 Task: Look for products in the category "Prepared Meals" from Store Brand only.
Action: Mouse pressed left at (313, 117)
Screenshot: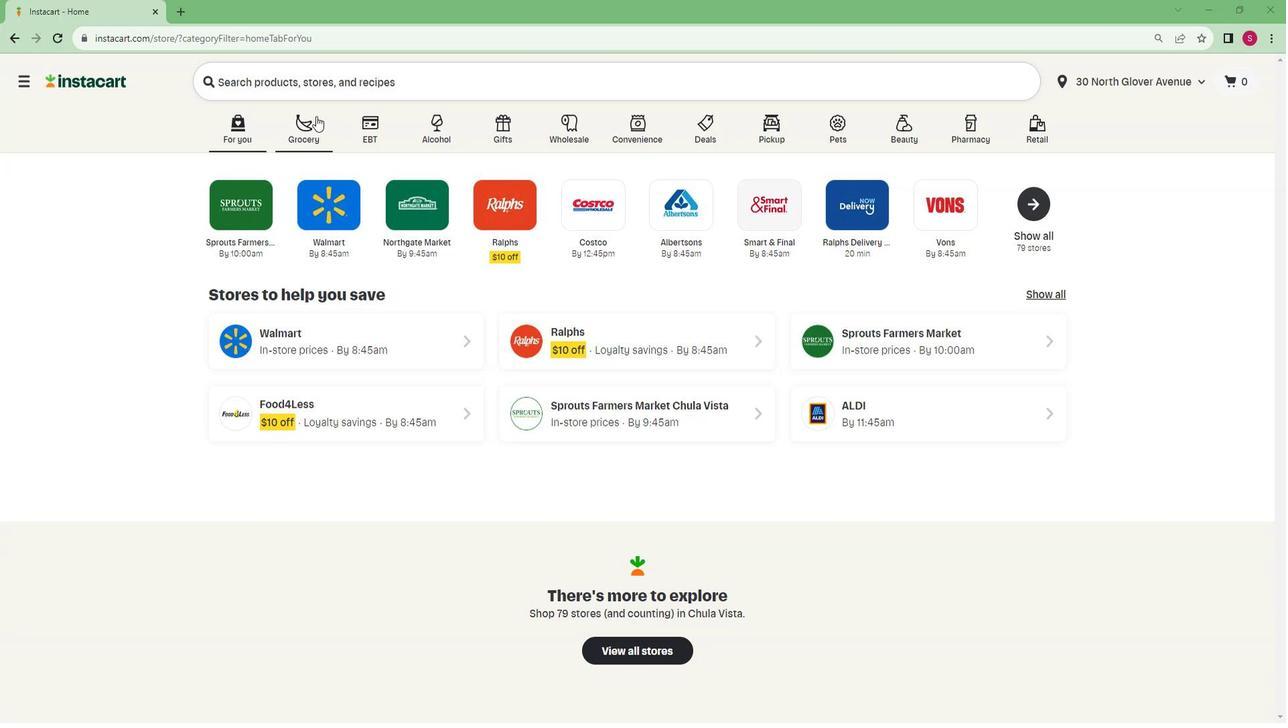 
Action: Mouse moved to (291, 367)
Screenshot: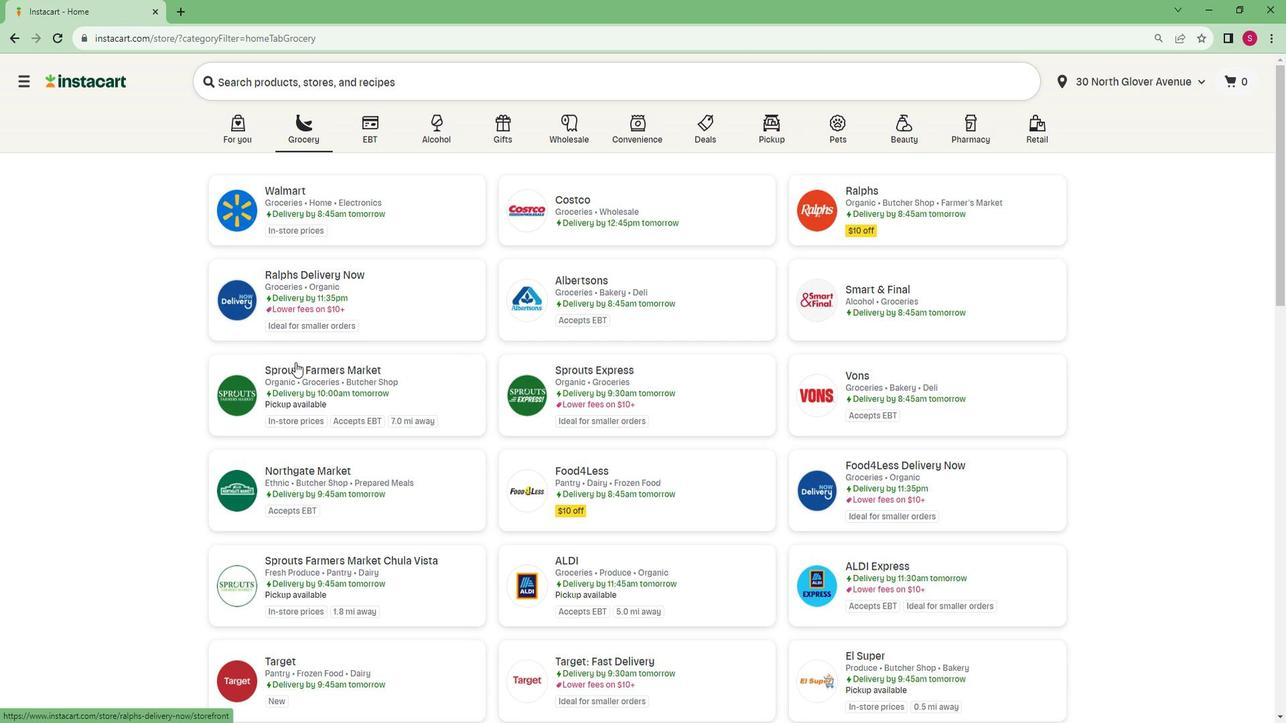
Action: Mouse pressed left at (291, 367)
Screenshot: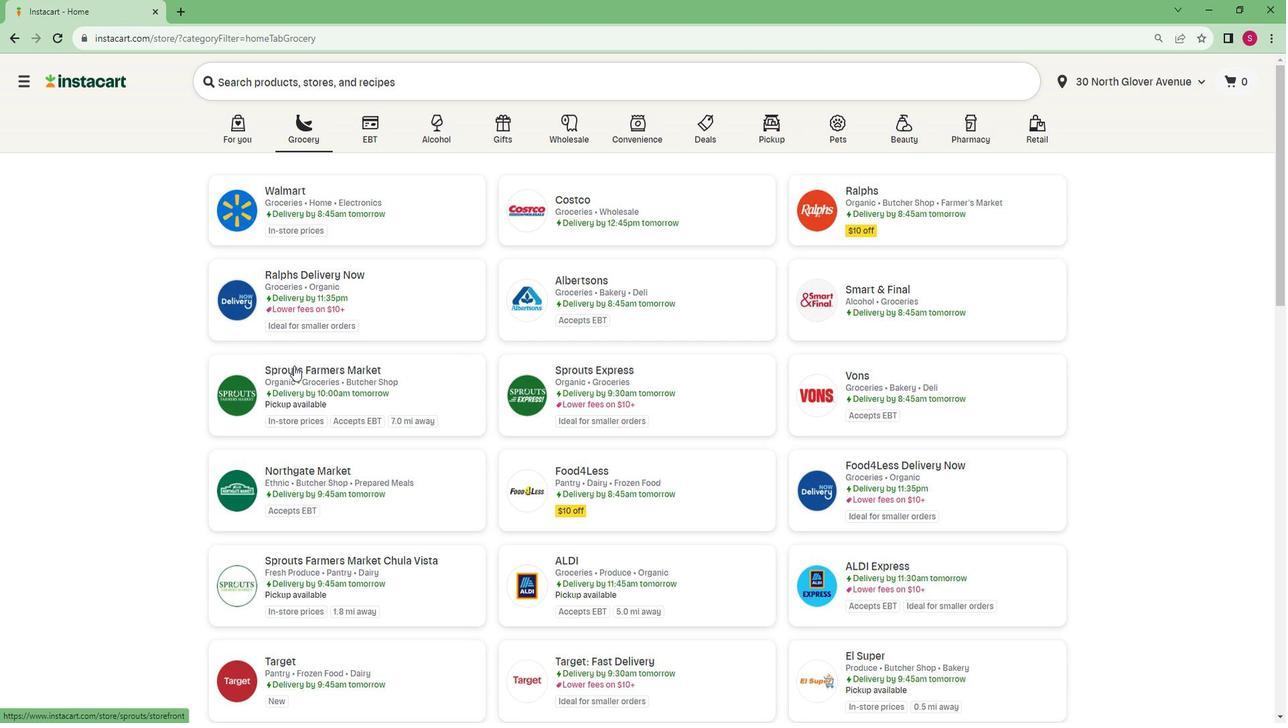 
Action: Mouse moved to (155, 561)
Screenshot: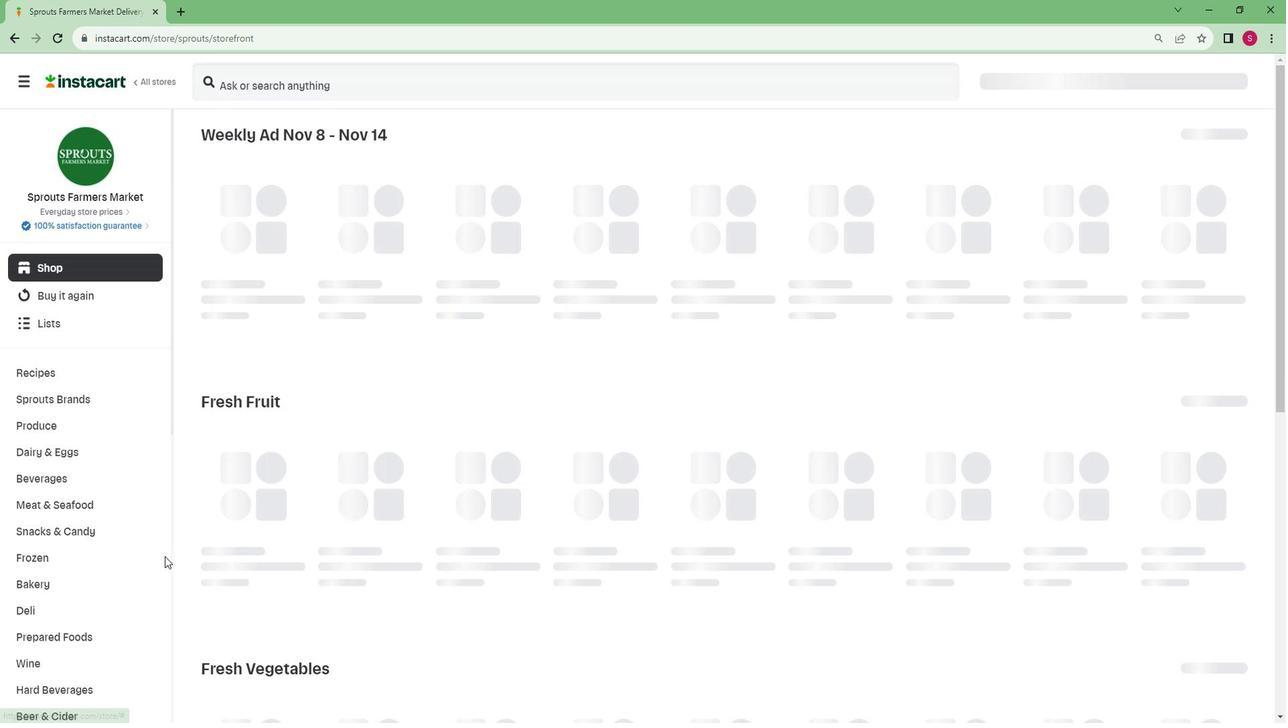 
Action: Mouse scrolled (155, 560) with delta (0, 0)
Screenshot: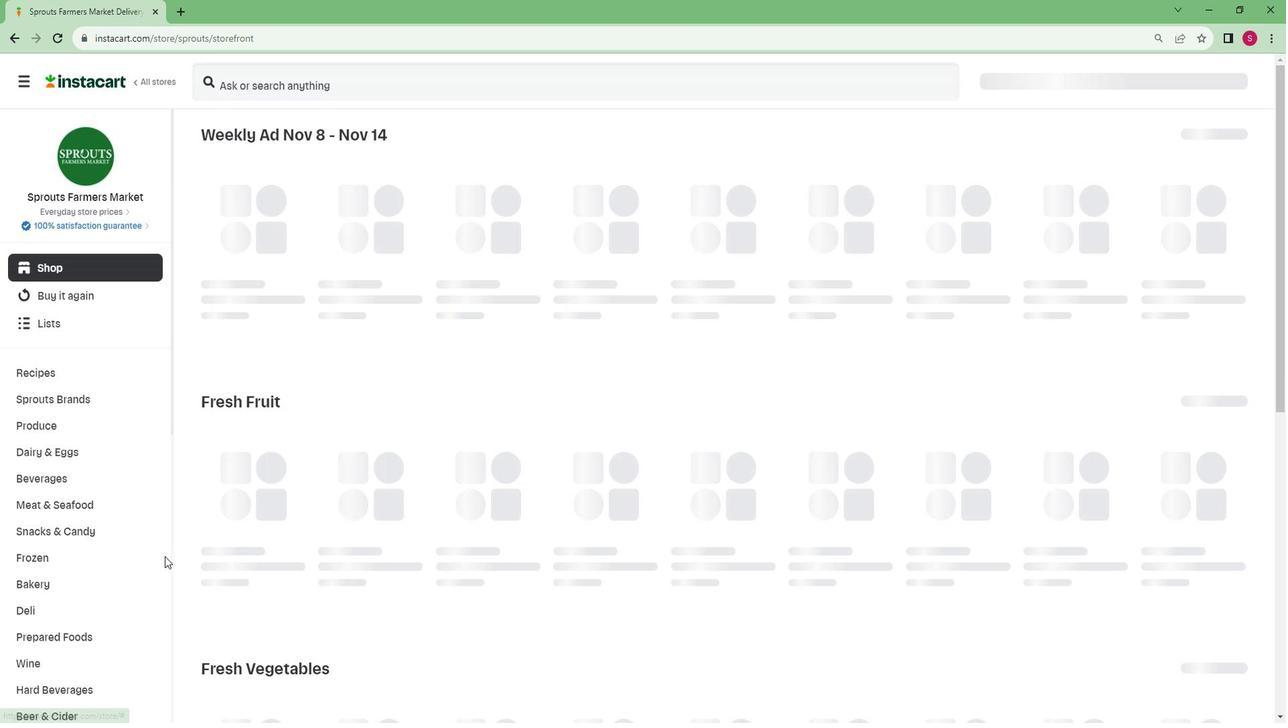 
Action: Mouse moved to (148, 561)
Screenshot: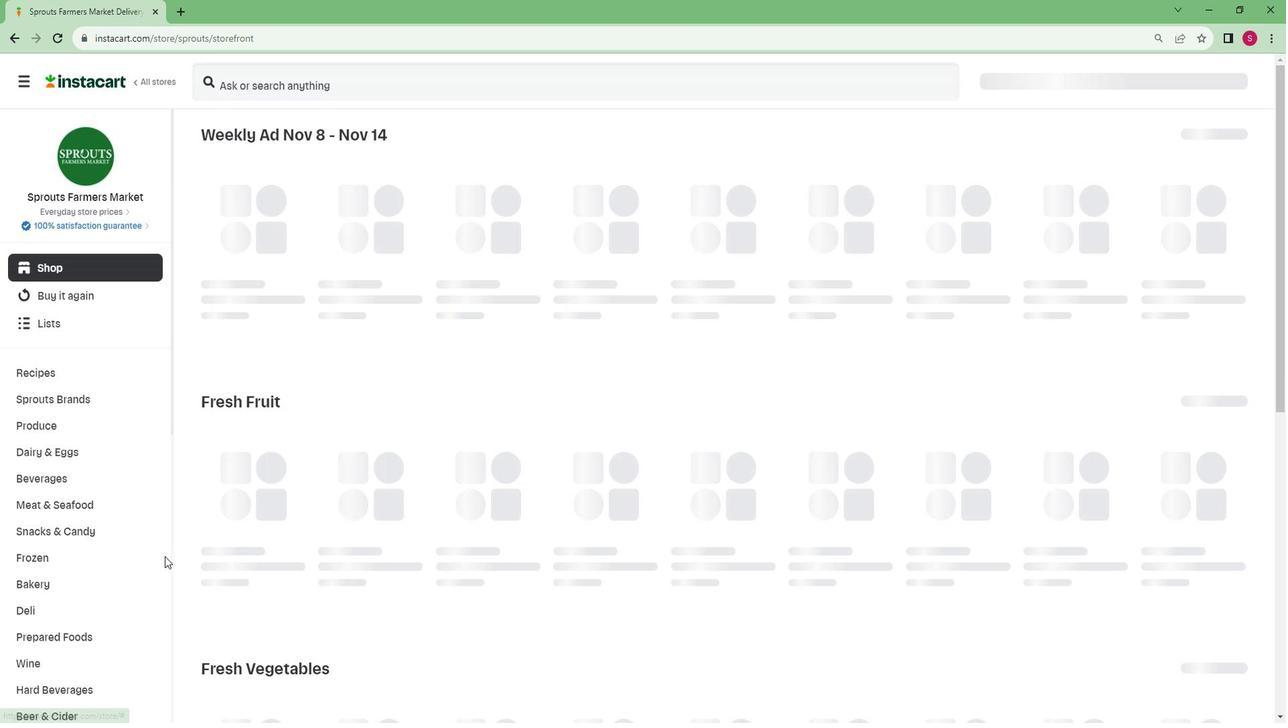 
Action: Mouse scrolled (148, 560) with delta (0, 0)
Screenshot: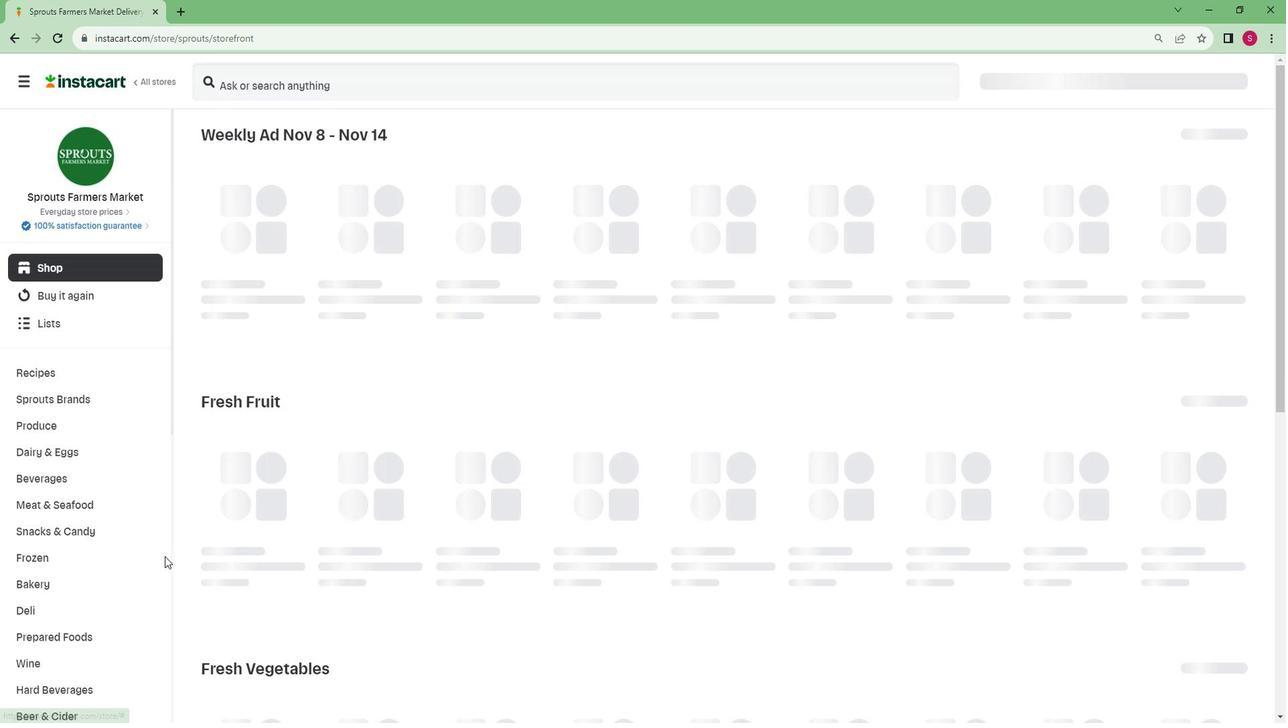 
Action: Mouse moved to (144, 561)
Screenshot: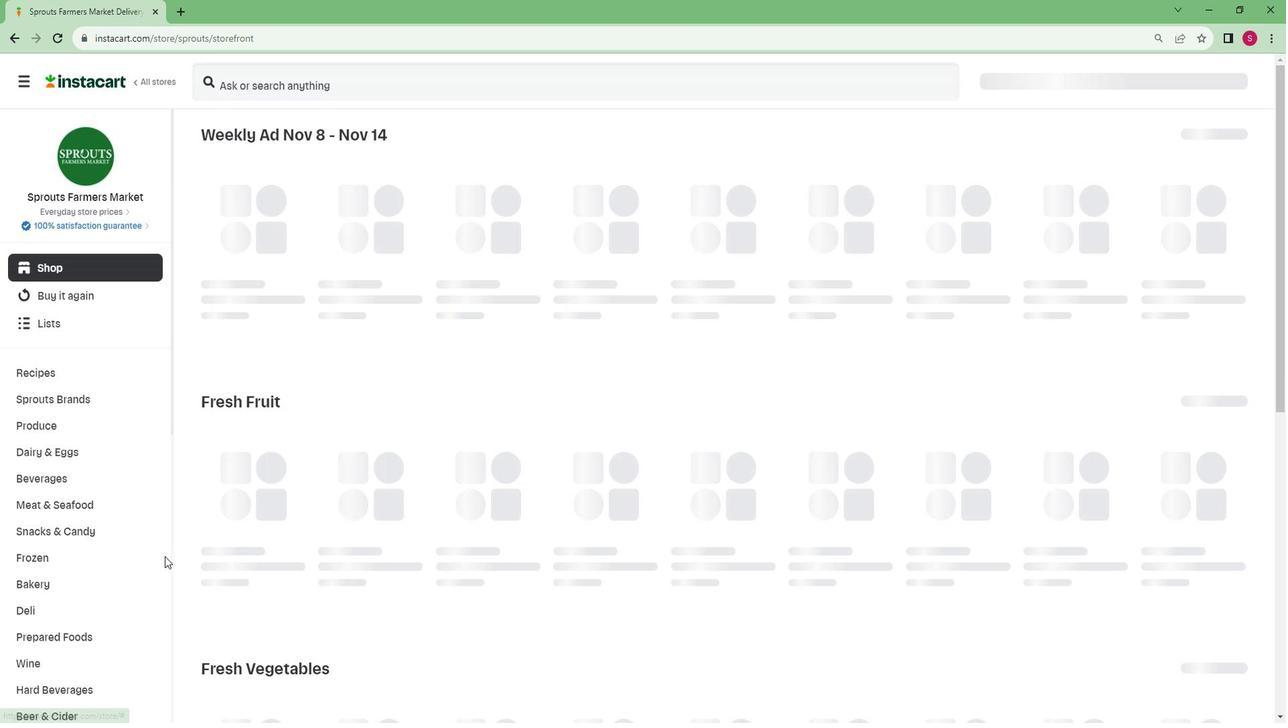 
Action: Mouse scrolled (144, 560) with delta (0, 0)
Screenshot: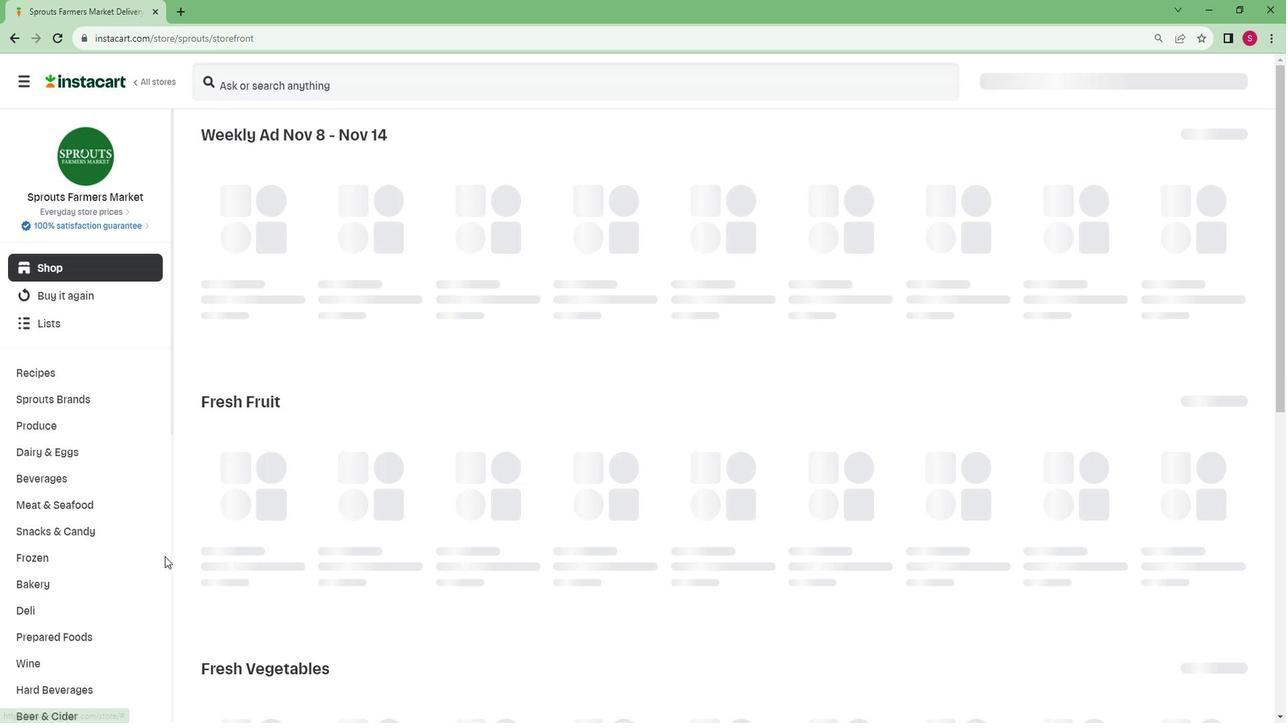 
Action: Mouse moved to (133, 561)
Screenshot: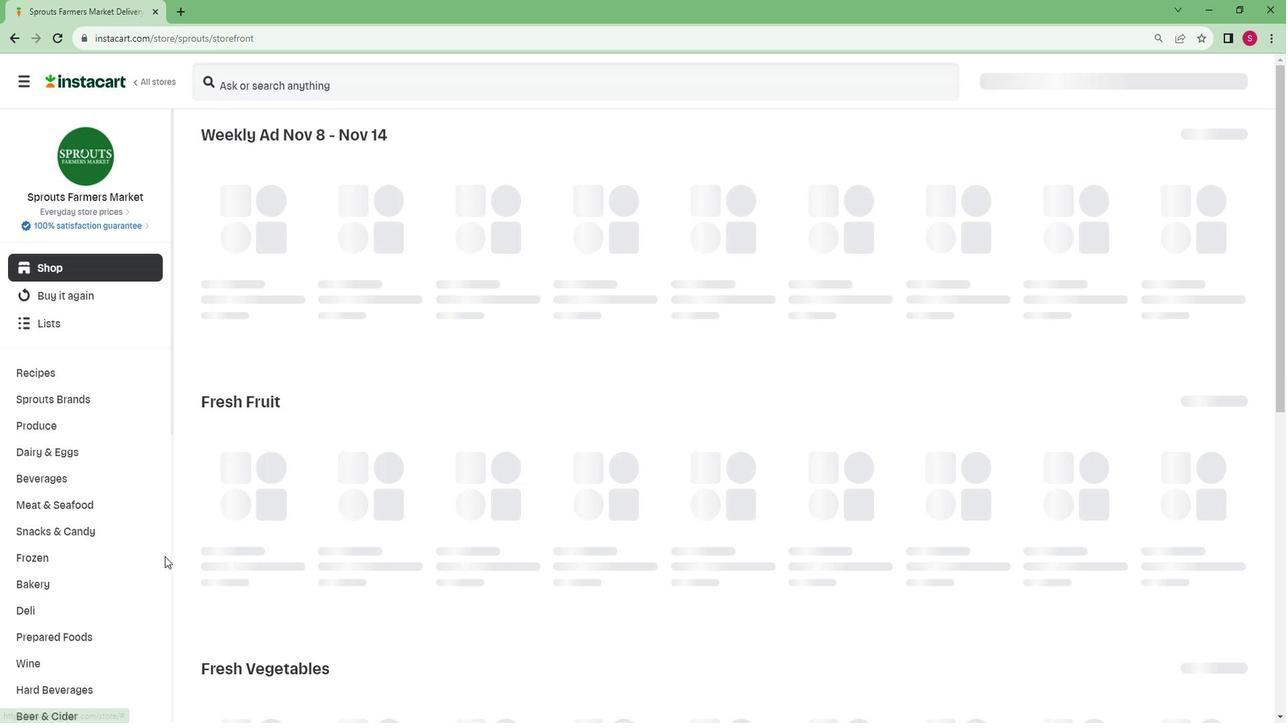 
Action: Mouse scrolled (133, 560) with delta (0, 0)
Screenshot: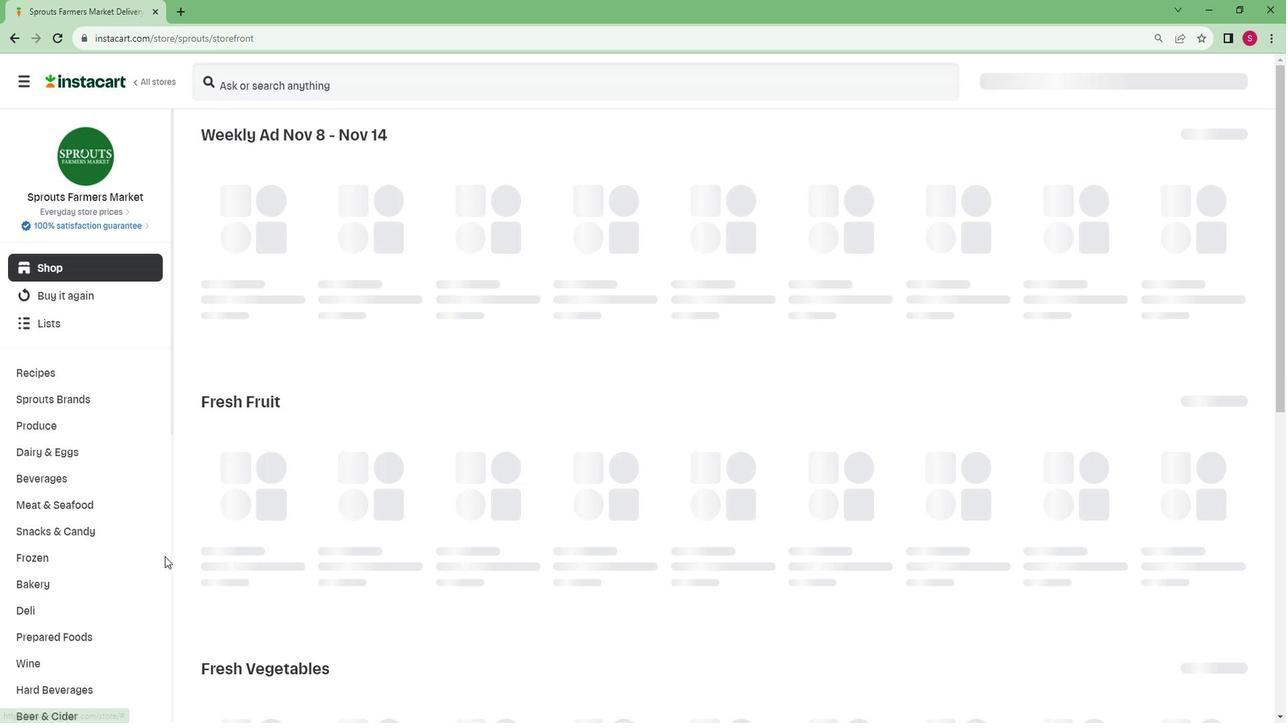 
Action: Mouse moved to (123, 557)
Screenshot: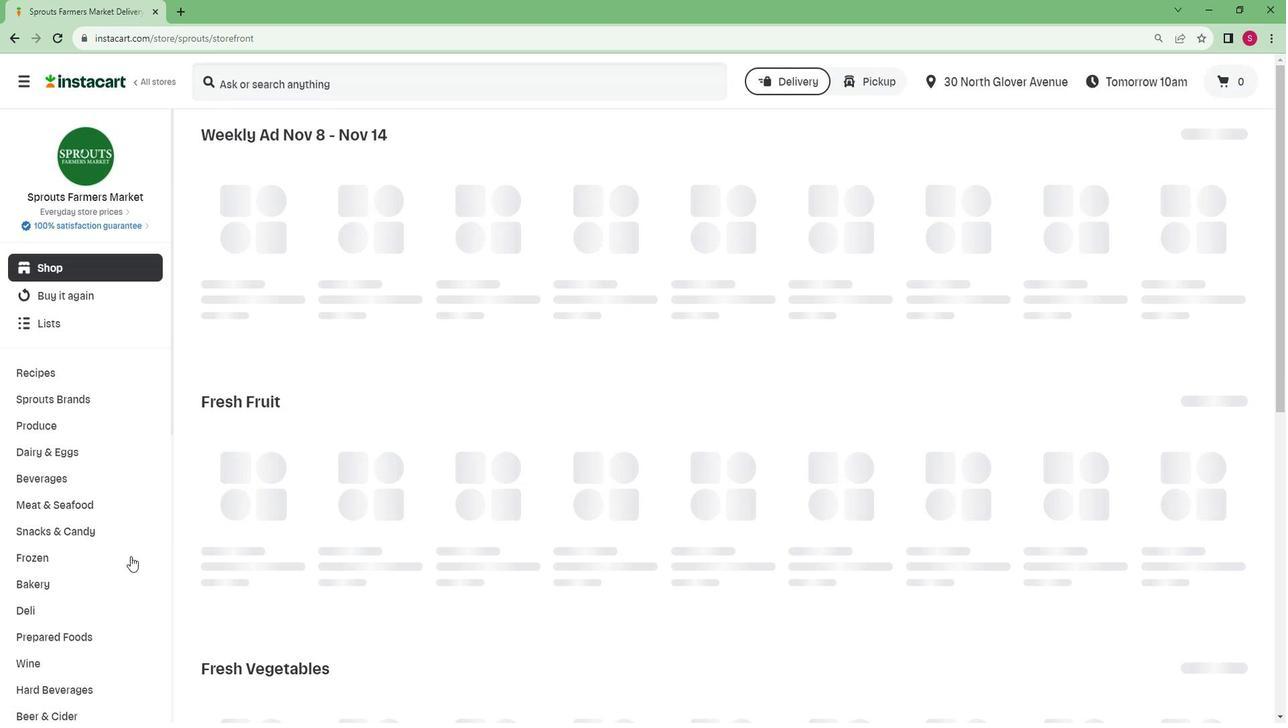 
Action: Mouse scrolled (123, 557) with delta (0, 0)
Screenshot: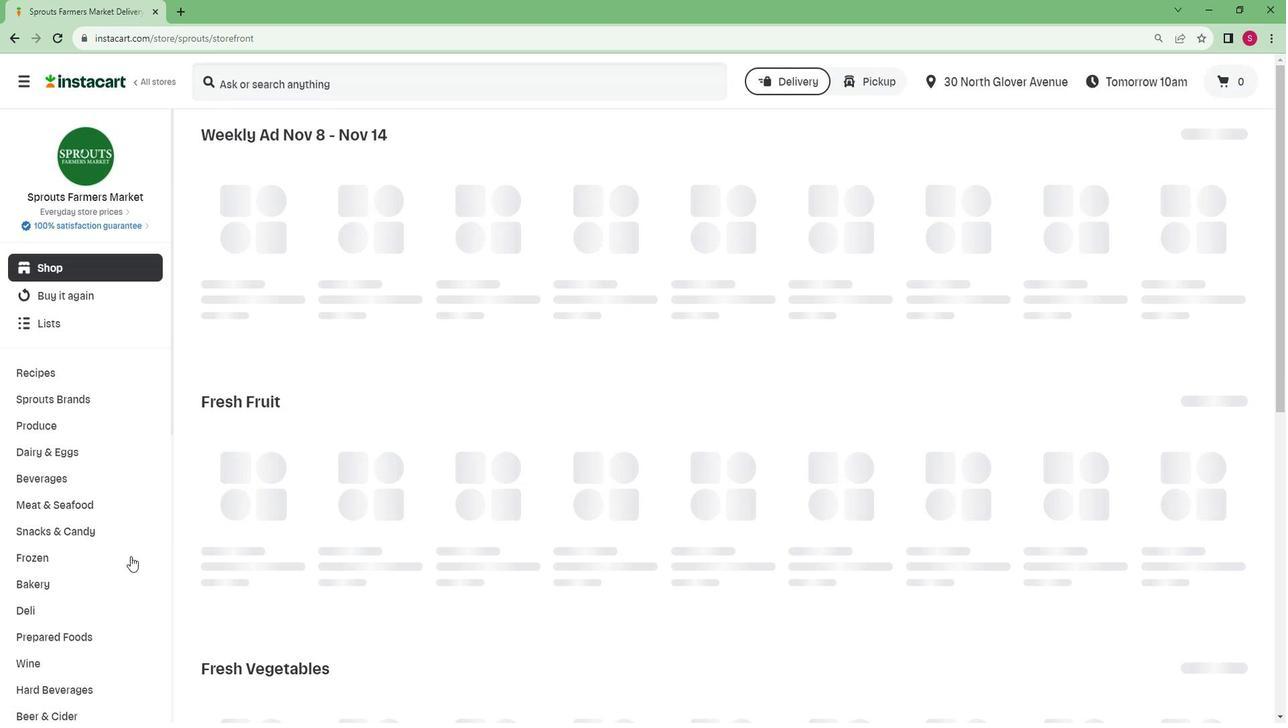 
Action: Mouse moved to (112, 553)
Screenshot: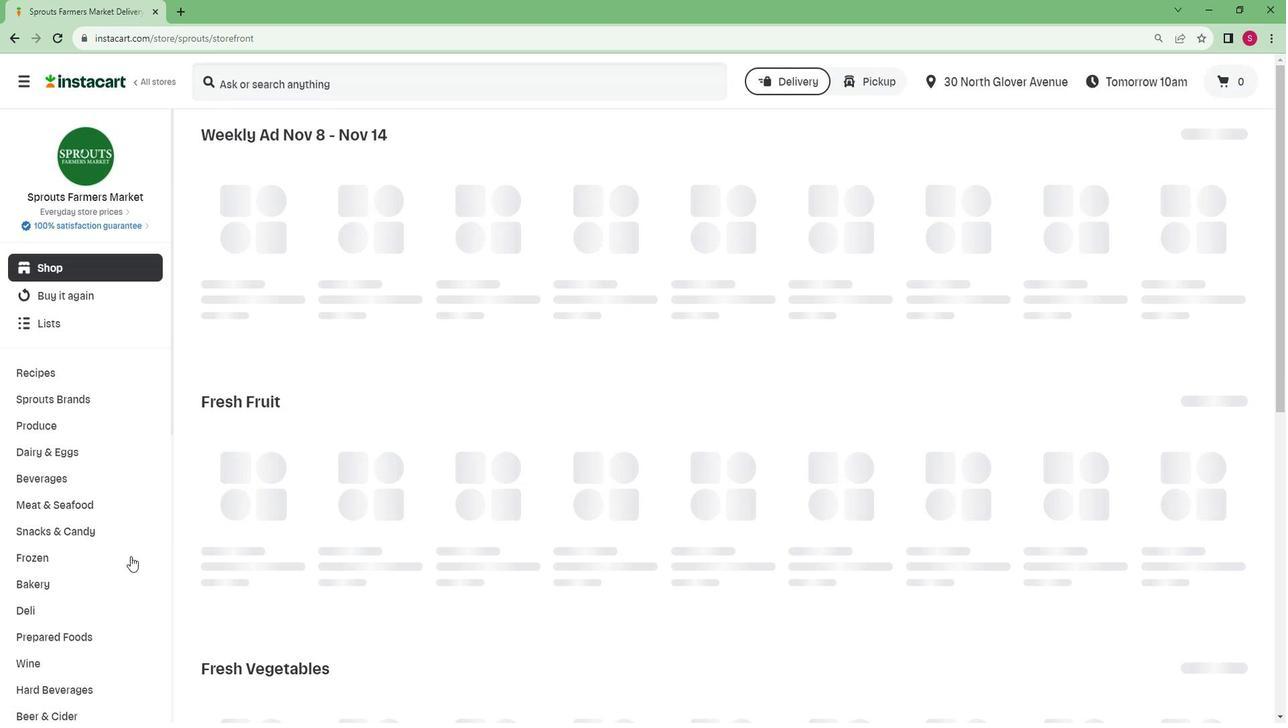 
Action: Mouse scrolled (112, 552) with delta (0, 0)
Screenshot: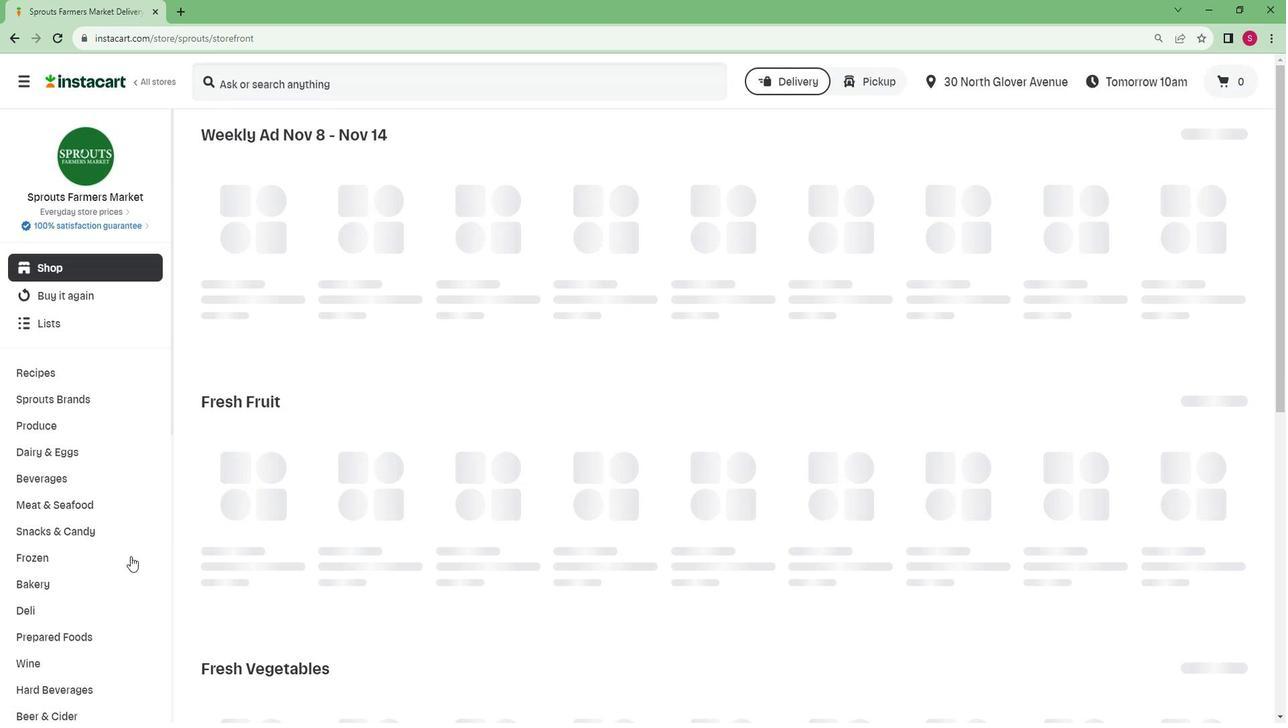 
Action: Mouse moved to (81, 540)
Screenshot: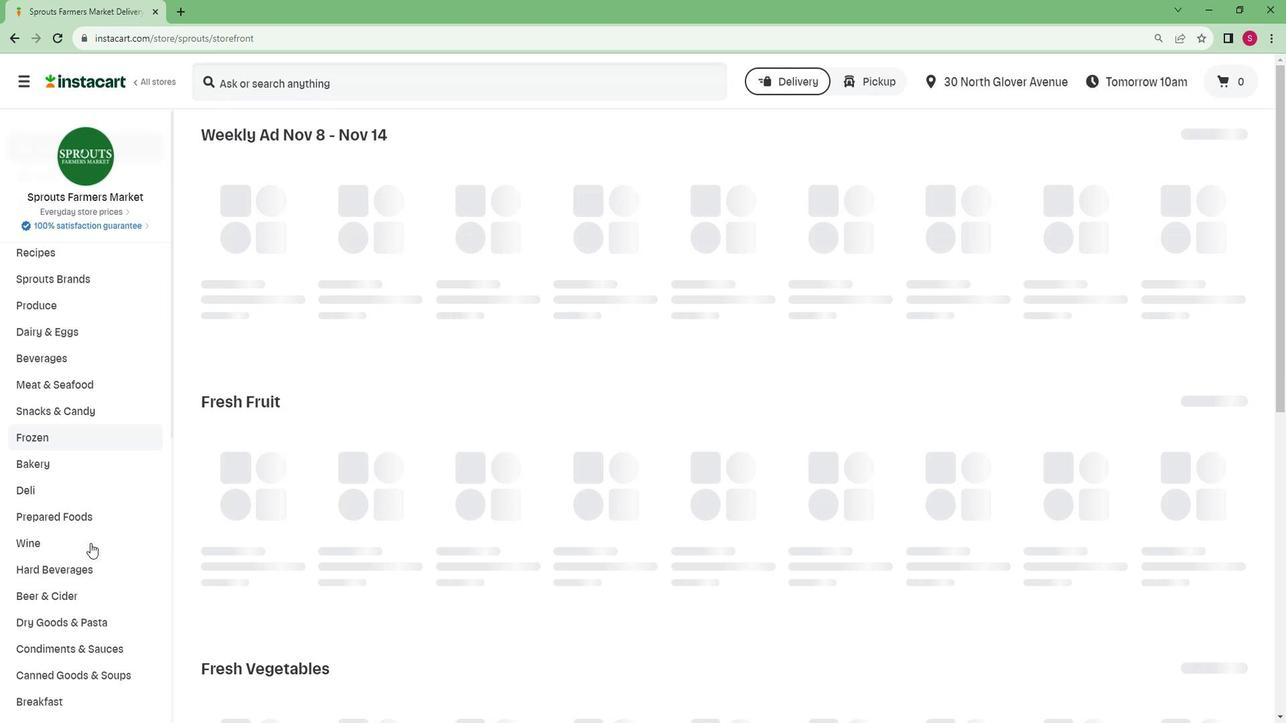 
Action: Mouse scrolled (81, 540) with delta (0, 0)
Screenshot: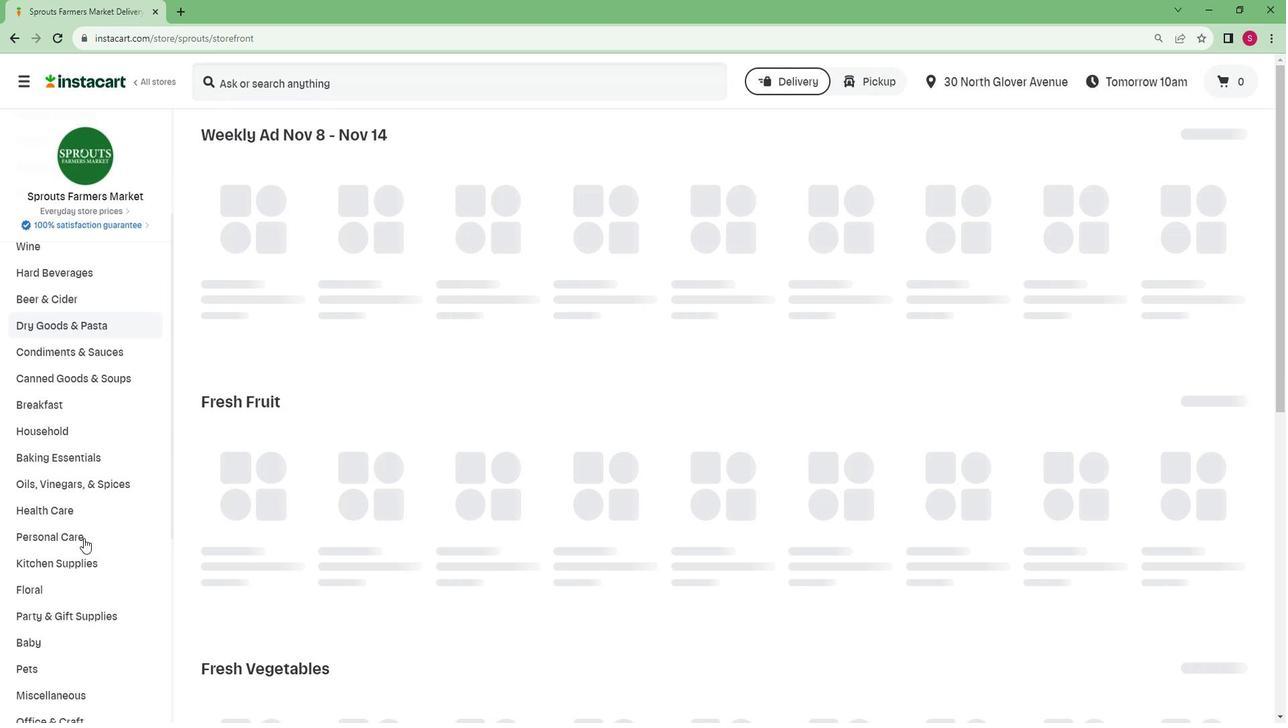 
Action: Mouse scrolled (81, 540) with delta (0, 0)
Screenshot: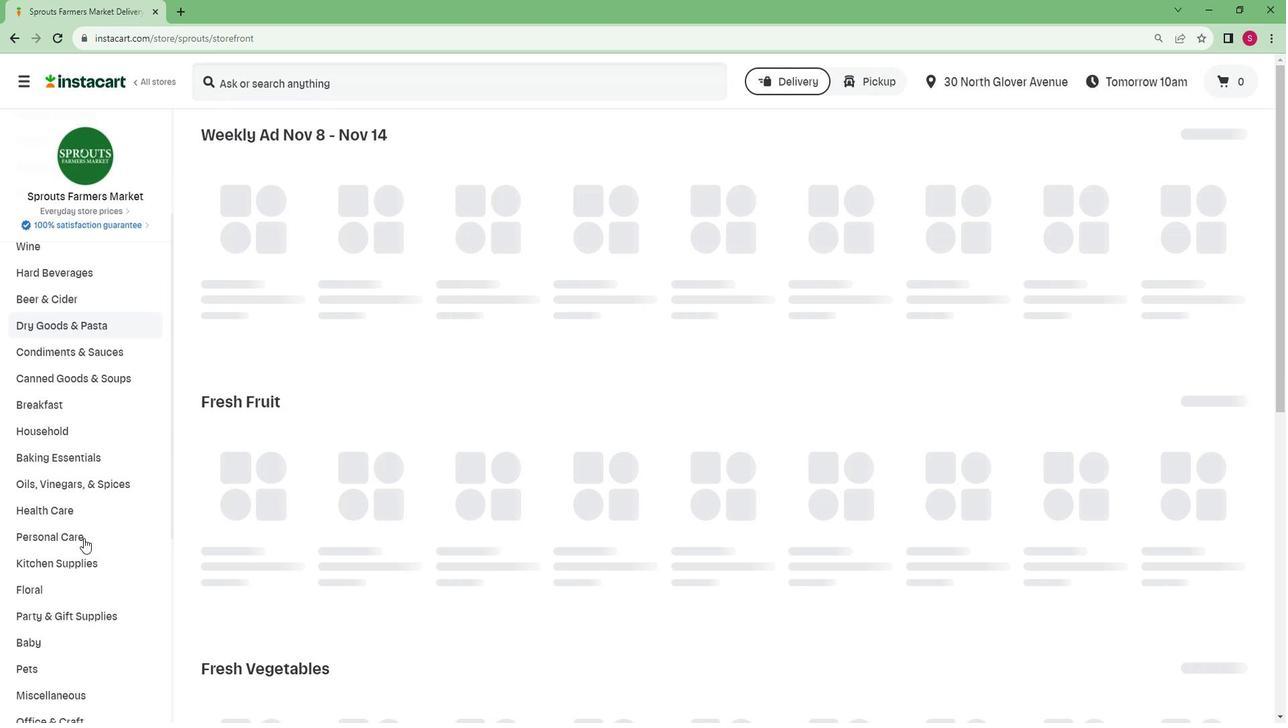 
Action: Mouse scrolled (81, 540) with delta (0, 0)
Screenshot: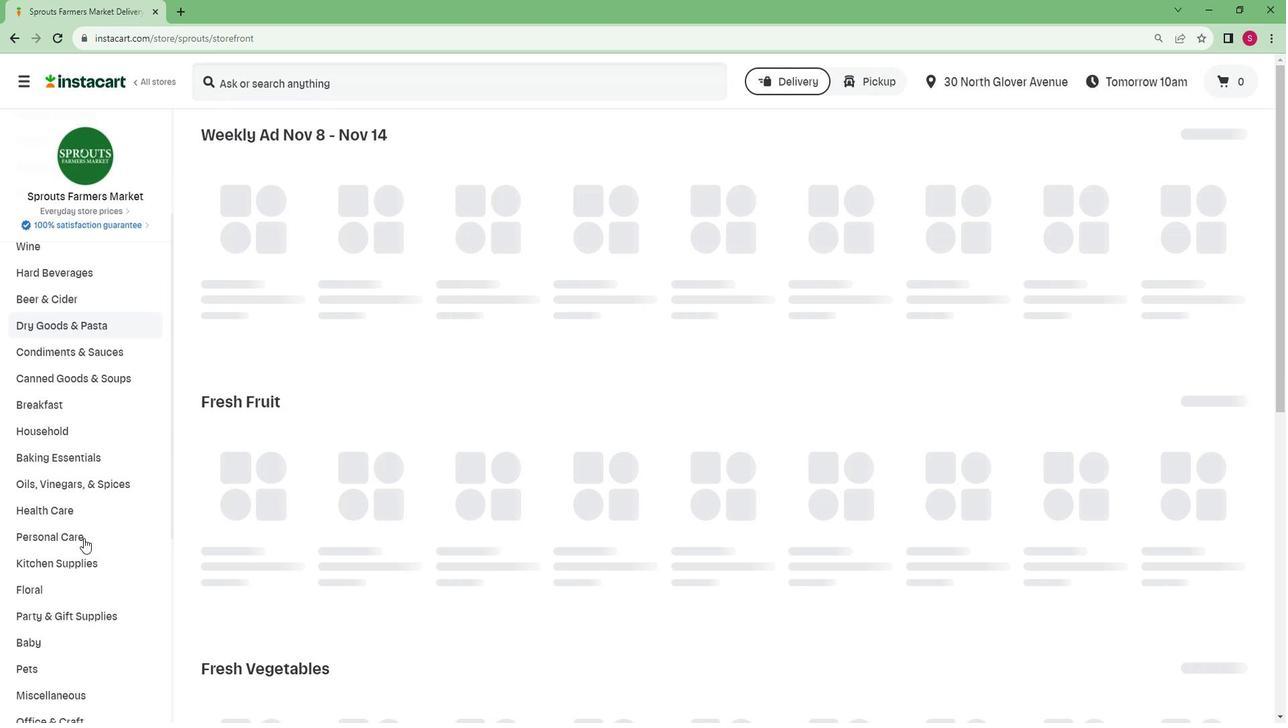 
Action: Mouse scrolled (81, 540) with delta (0, 0)
Screenshot: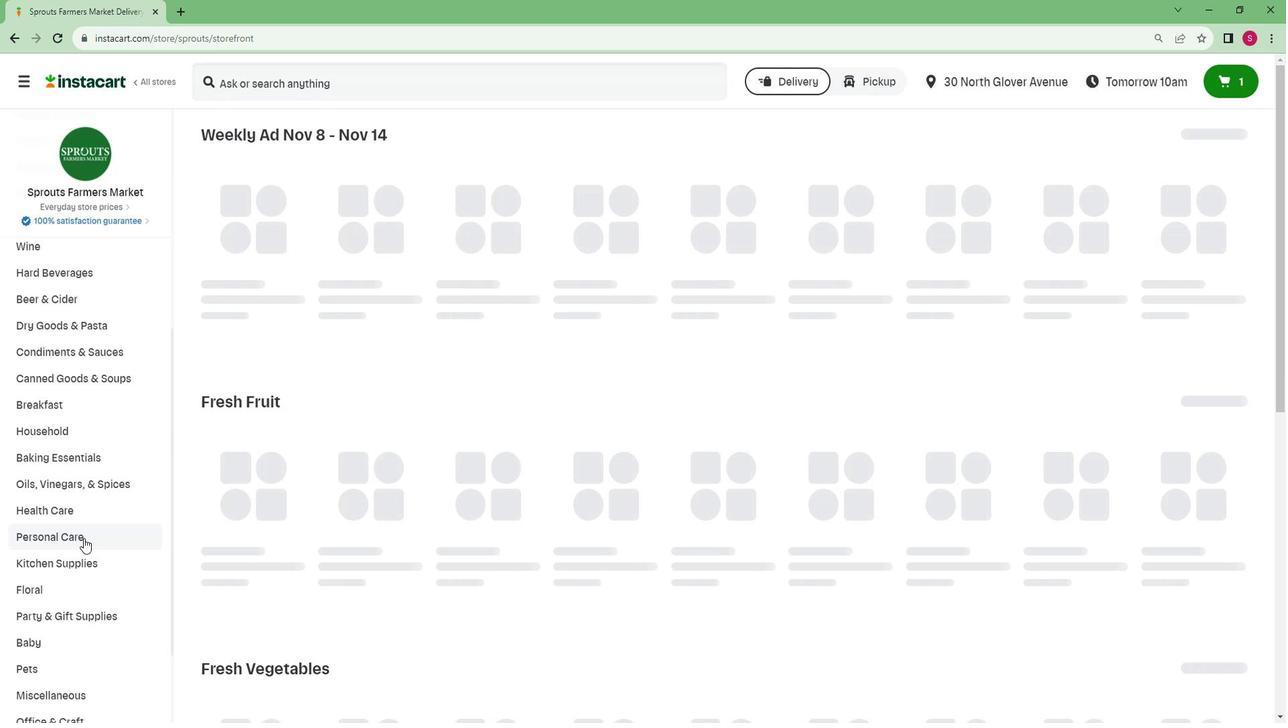 
Action: Mouse scrolled (81, 540) with delta (0, 0)
Screenshot: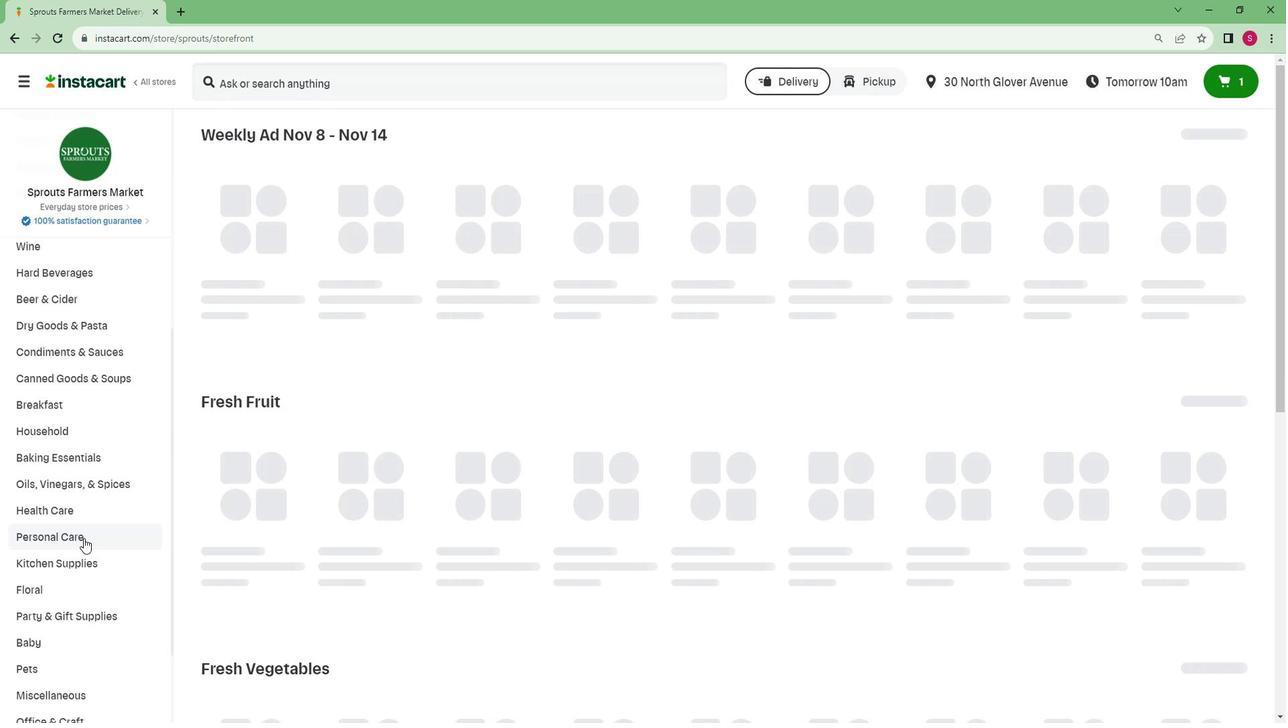 
Action: Mouse scrolled (81, 540) with delta (0, 0)
Screenshot: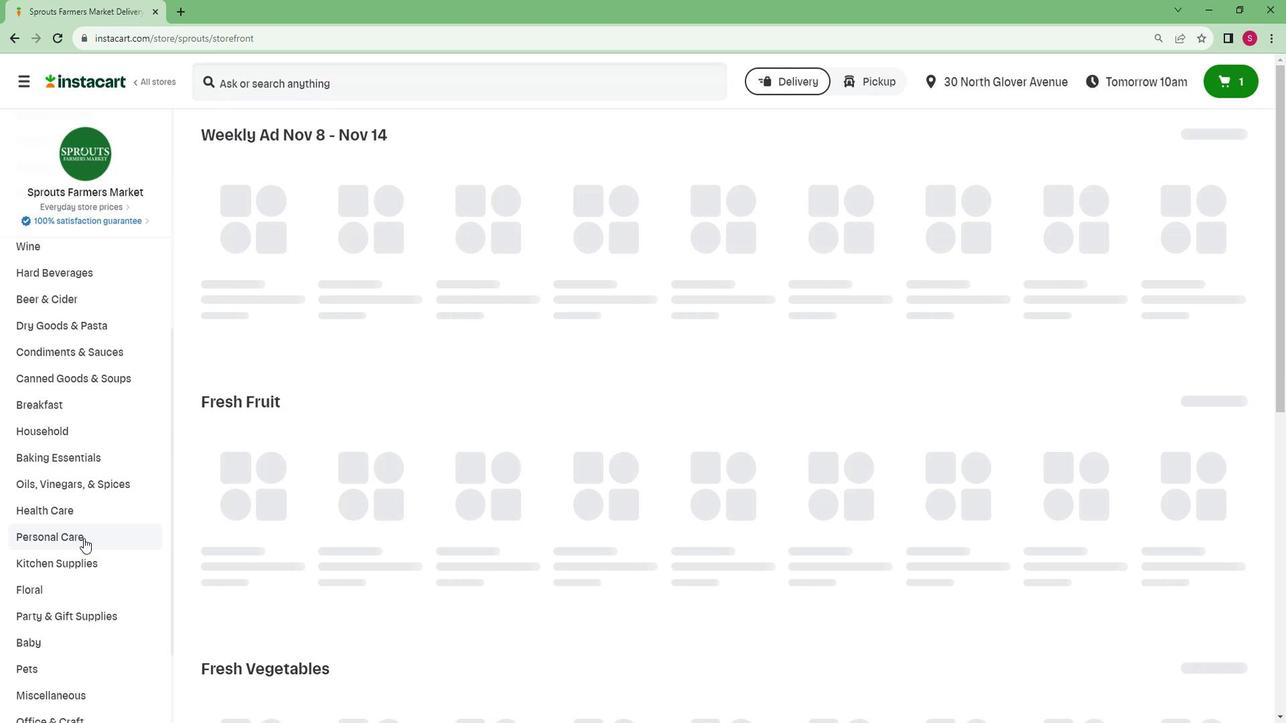 
Action: Mouse moved to (36, 699)
Screenshot: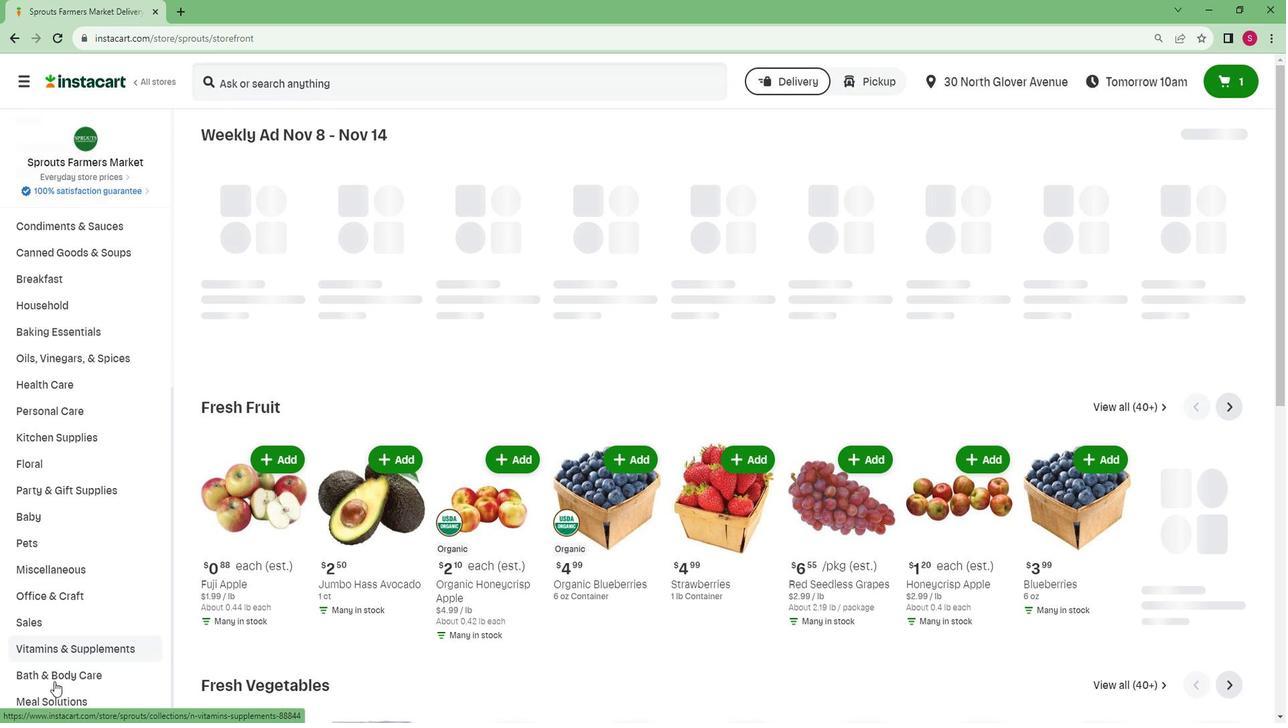 
Action: Mouse pressed left at (36, 699)
Screenshot: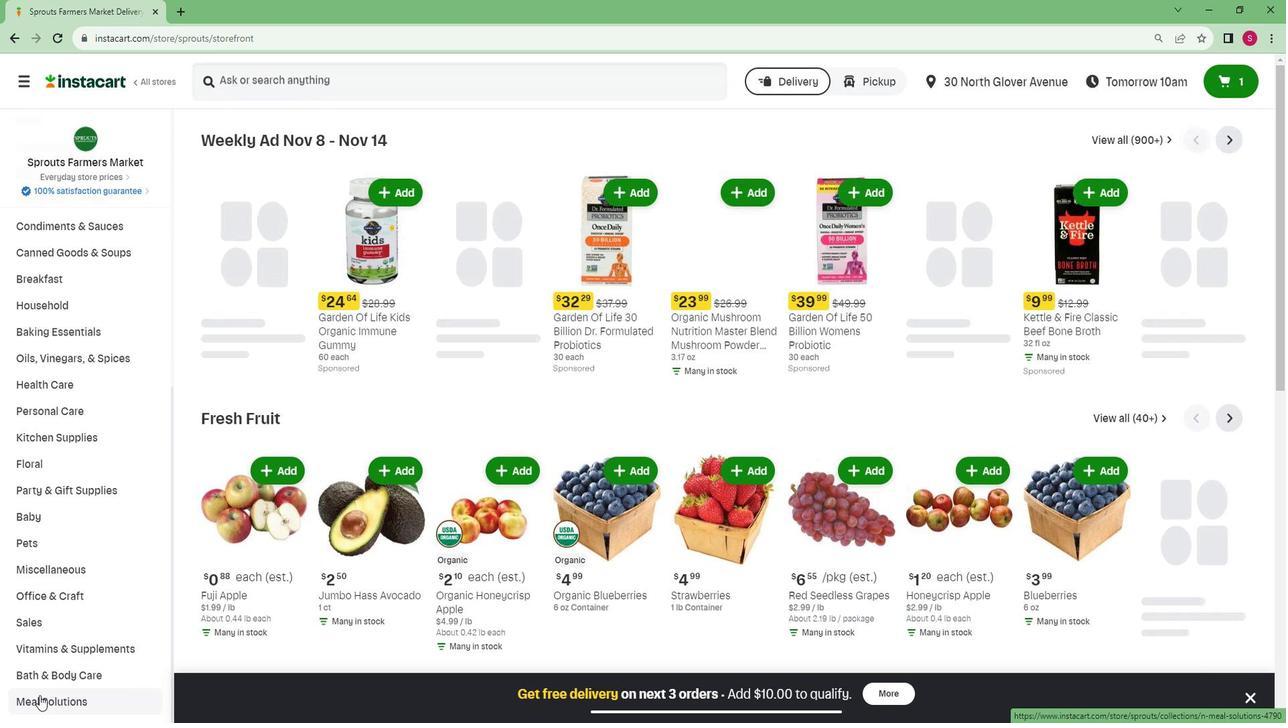 
Action: Mouse moved to (43, 661)
Screenshot: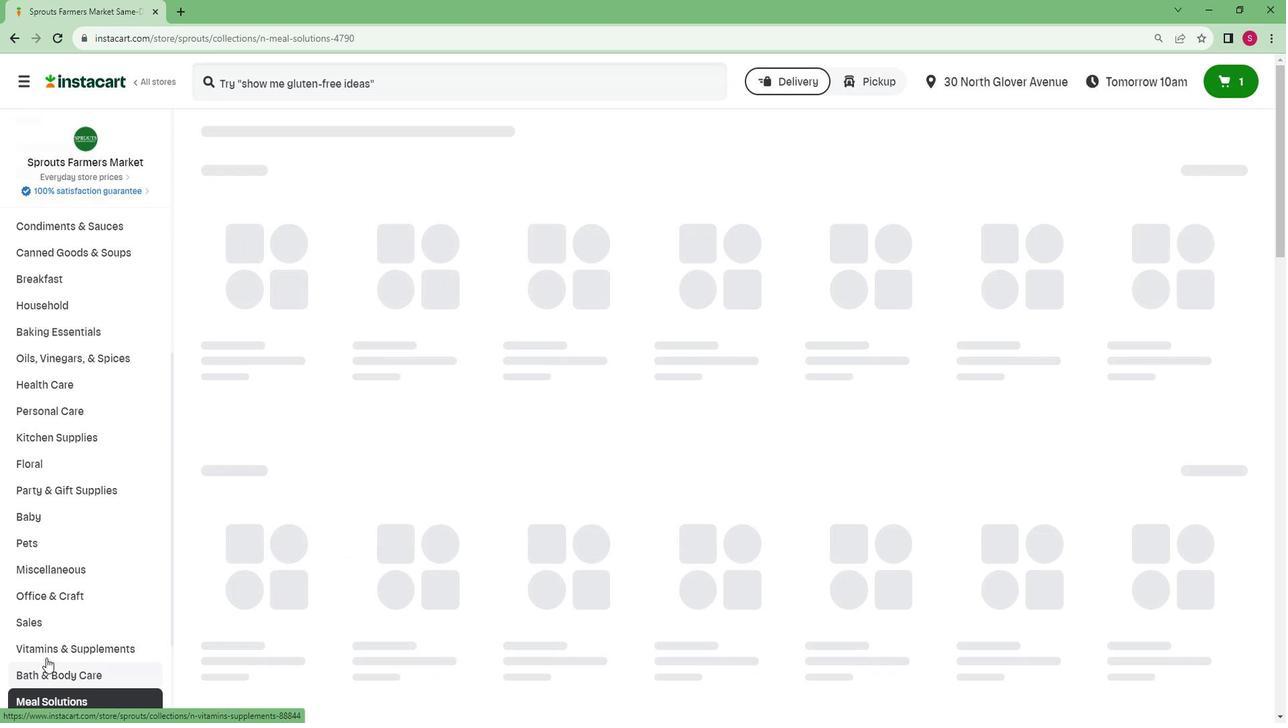 
Action: Mouse scrolled (43, 660) with delta (0, -1)
Screenshot: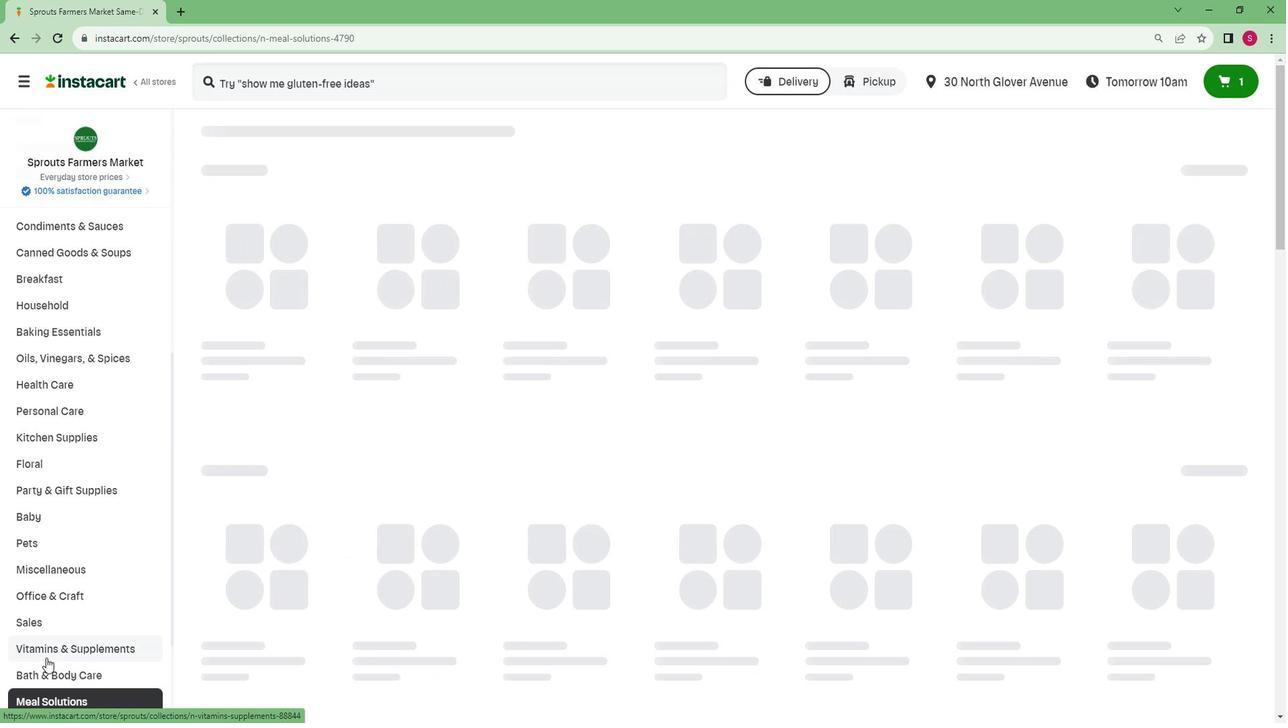
Action: Mouse scrolled (43, 660) with delta (0, -1)
Screenshot: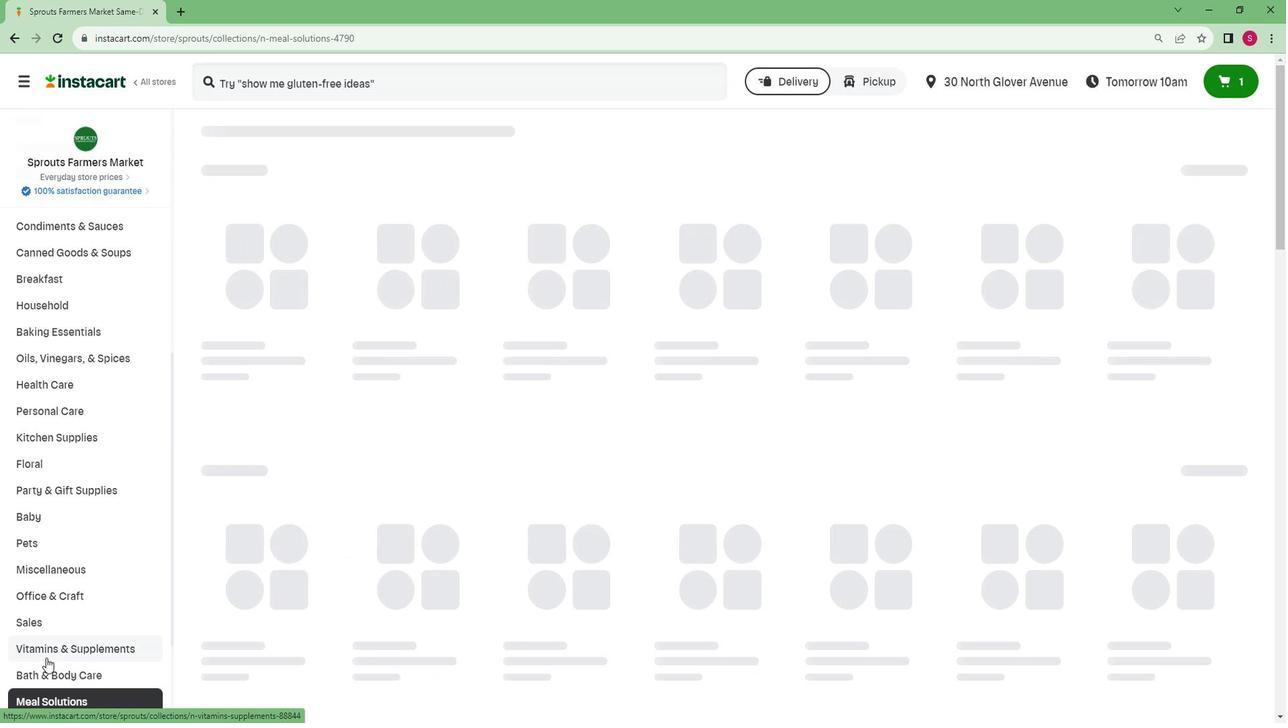 
Action: Mouse scrolled (43, 660) with delta (0, -1)
Screenshot: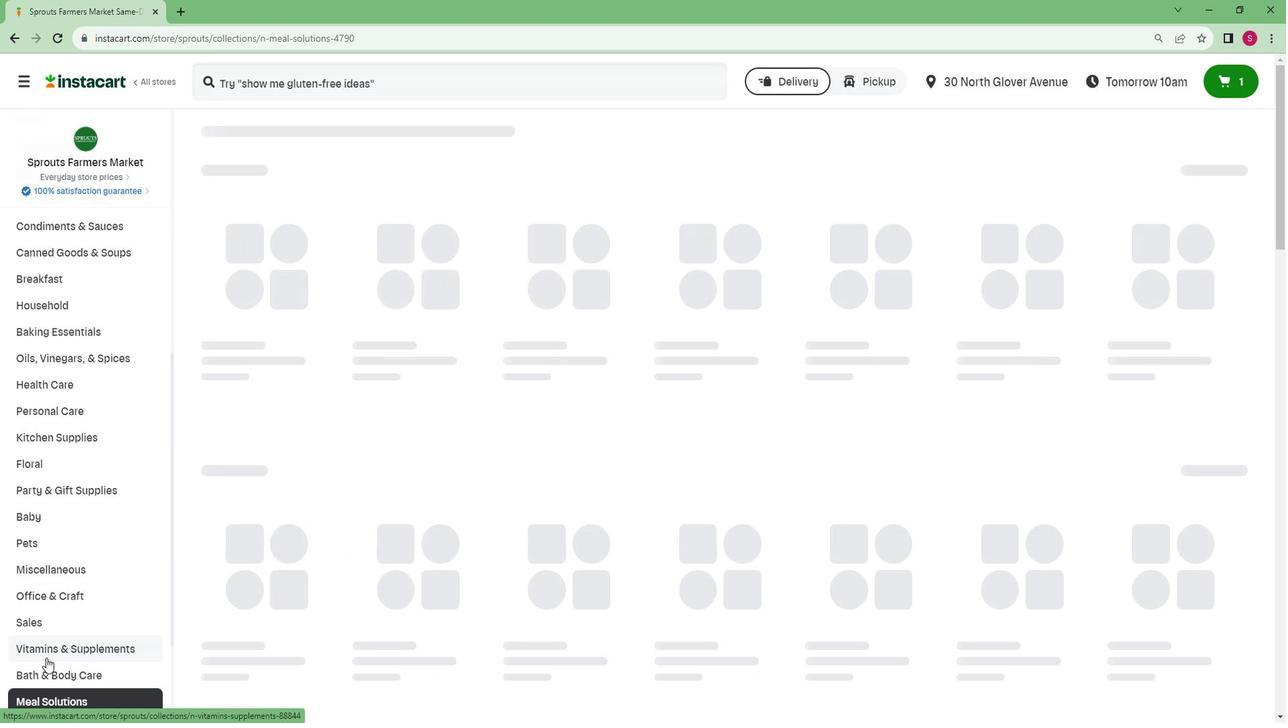 
Action: Mouse scrolled (43, 660) with delta (0, -1)
Screenshot: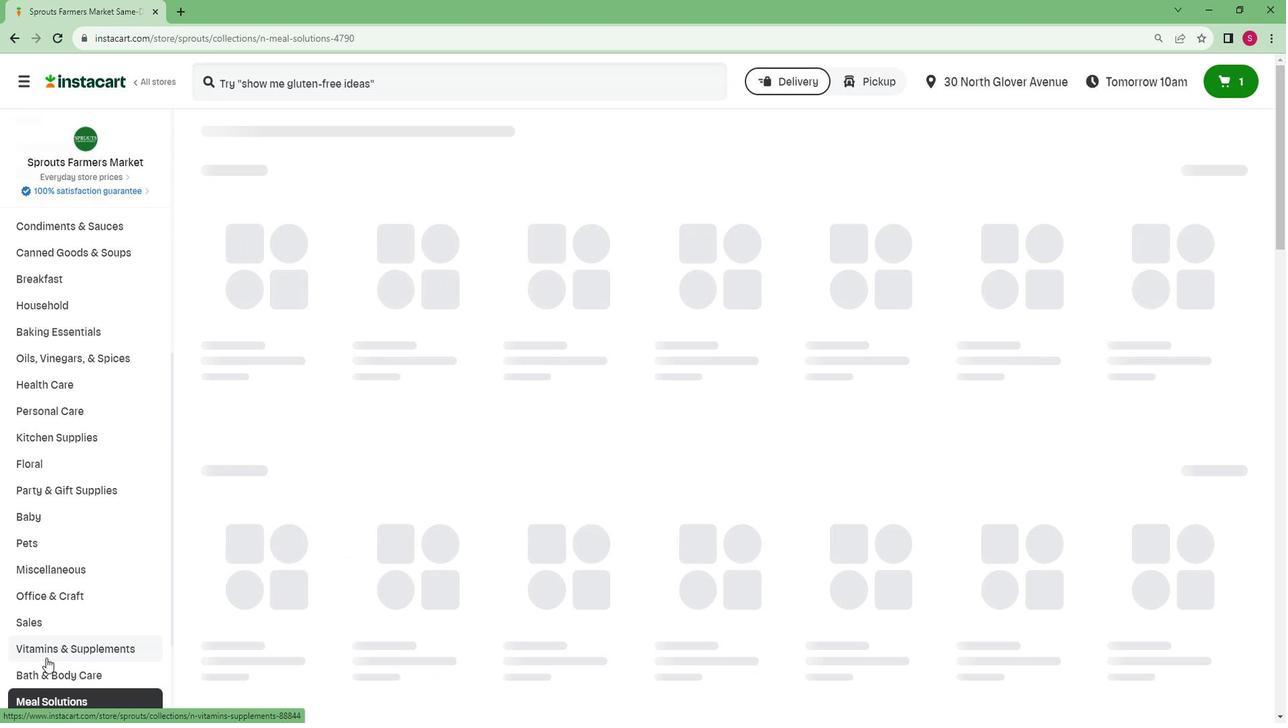 
Action: Mouse moved to (42, 632)
Screenshot: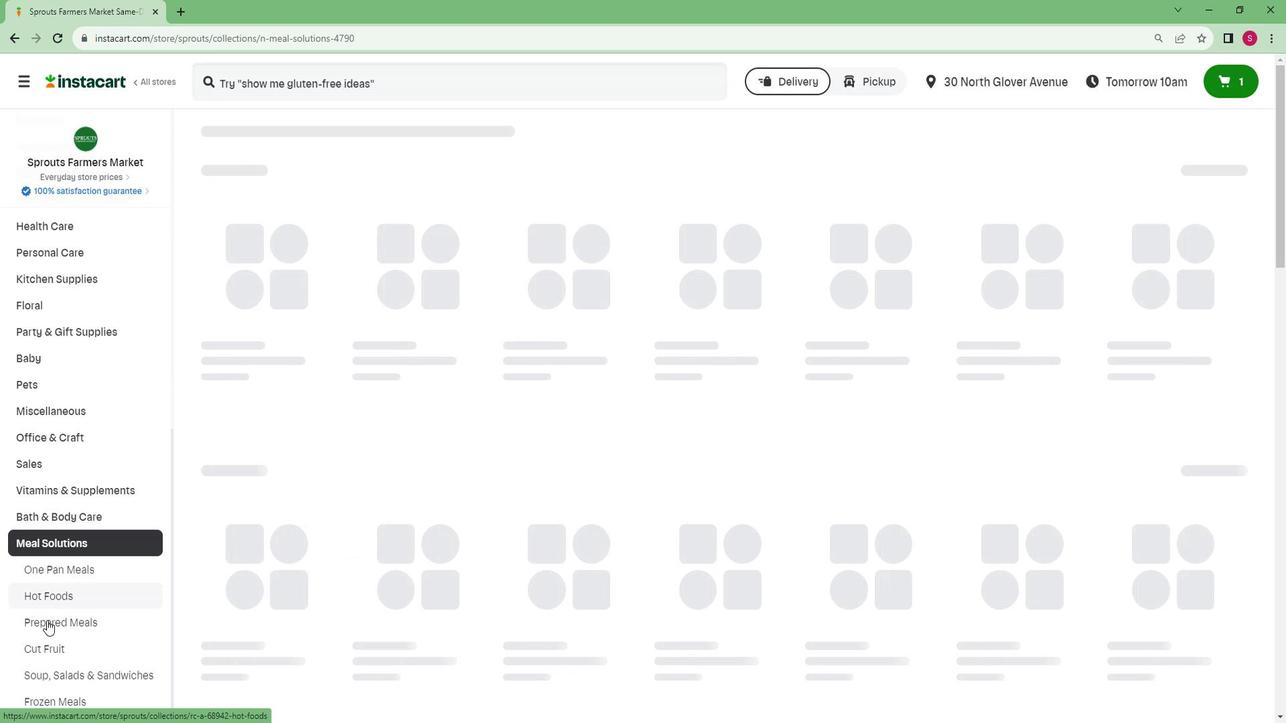 
Action: Mouse pressed left at (42, 632)
Screenshot: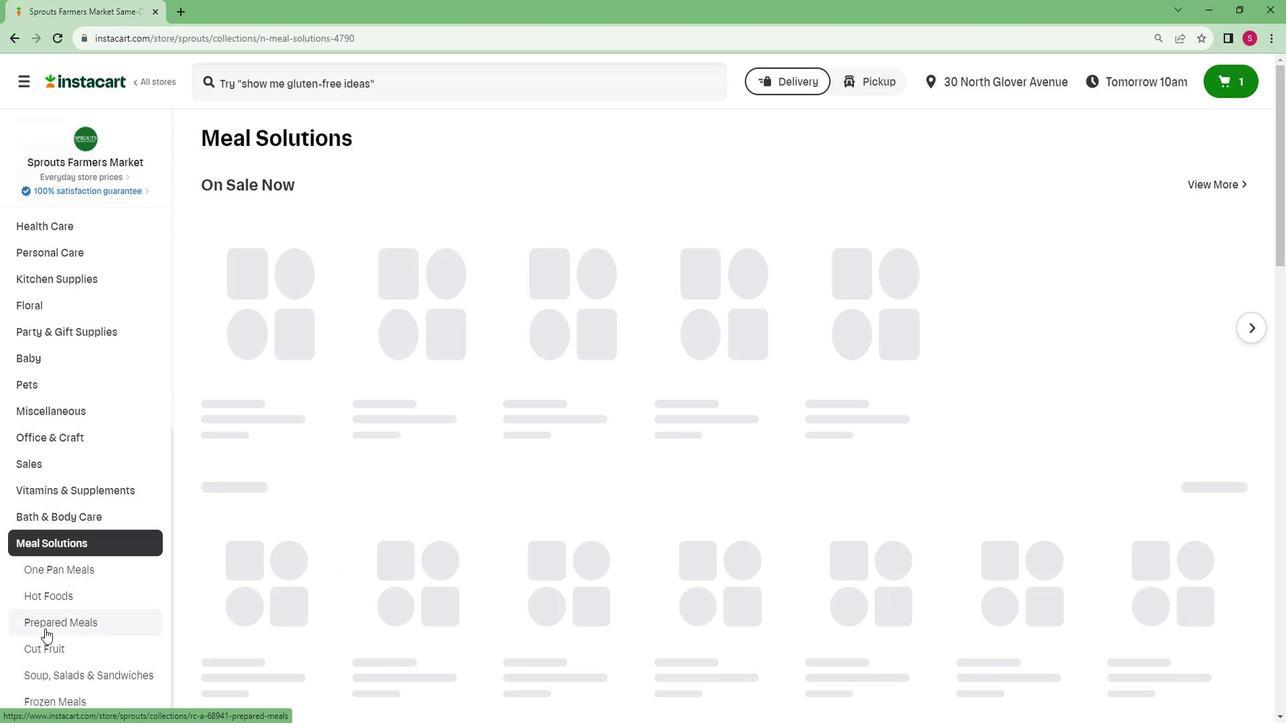 
Action: Mouse moved to (423, 191)
Screenshot: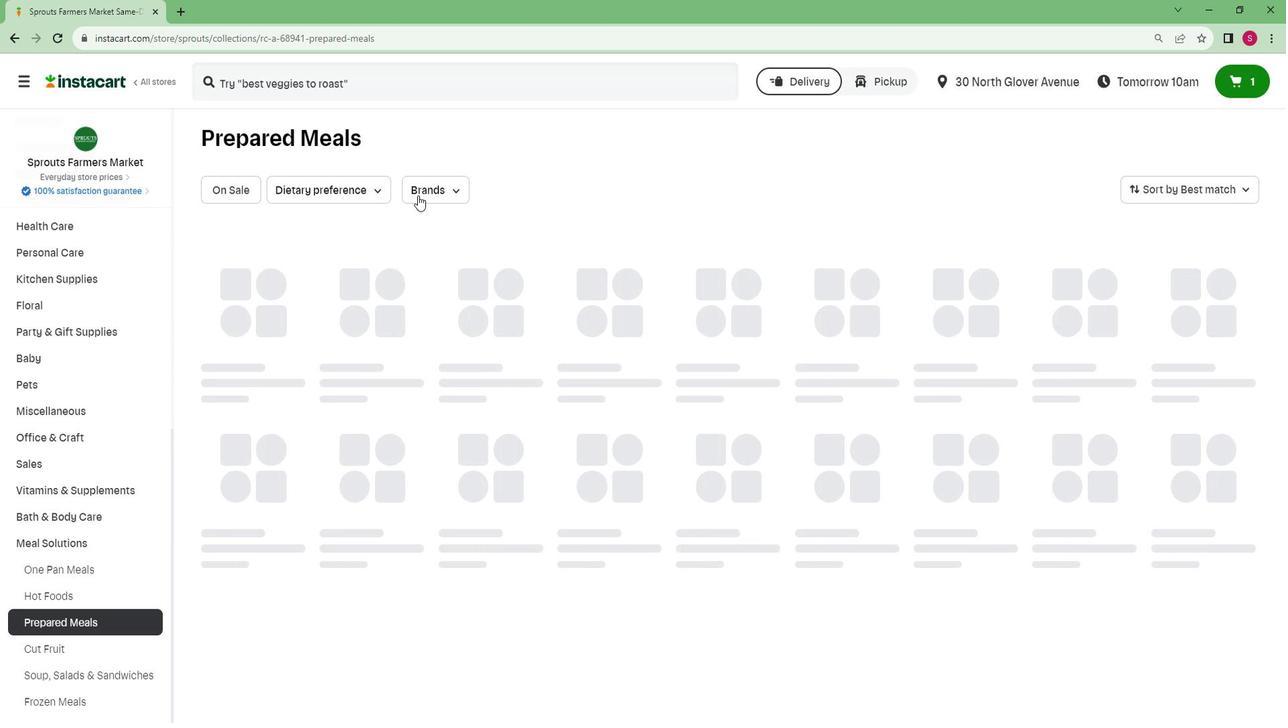 
Action: Mouse pressed left at (423, 191)
Screenshot: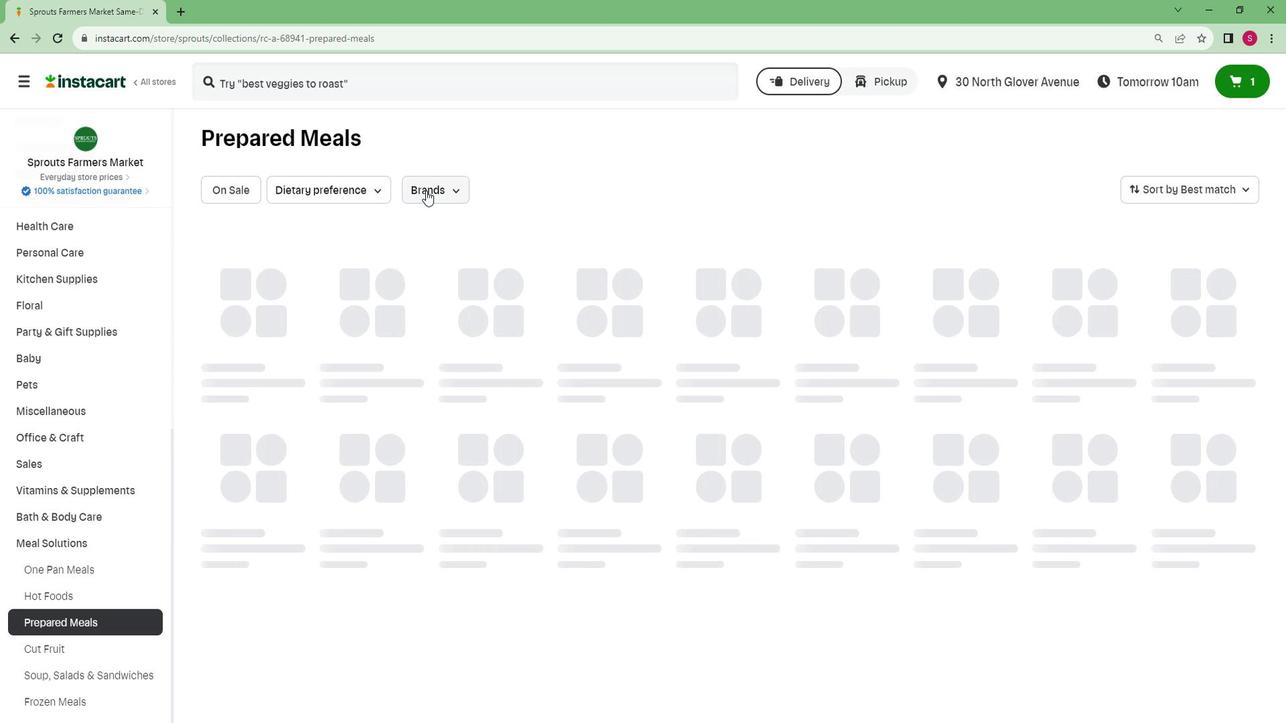 
Action: Mouse moved to (440, 237)
Screenshot: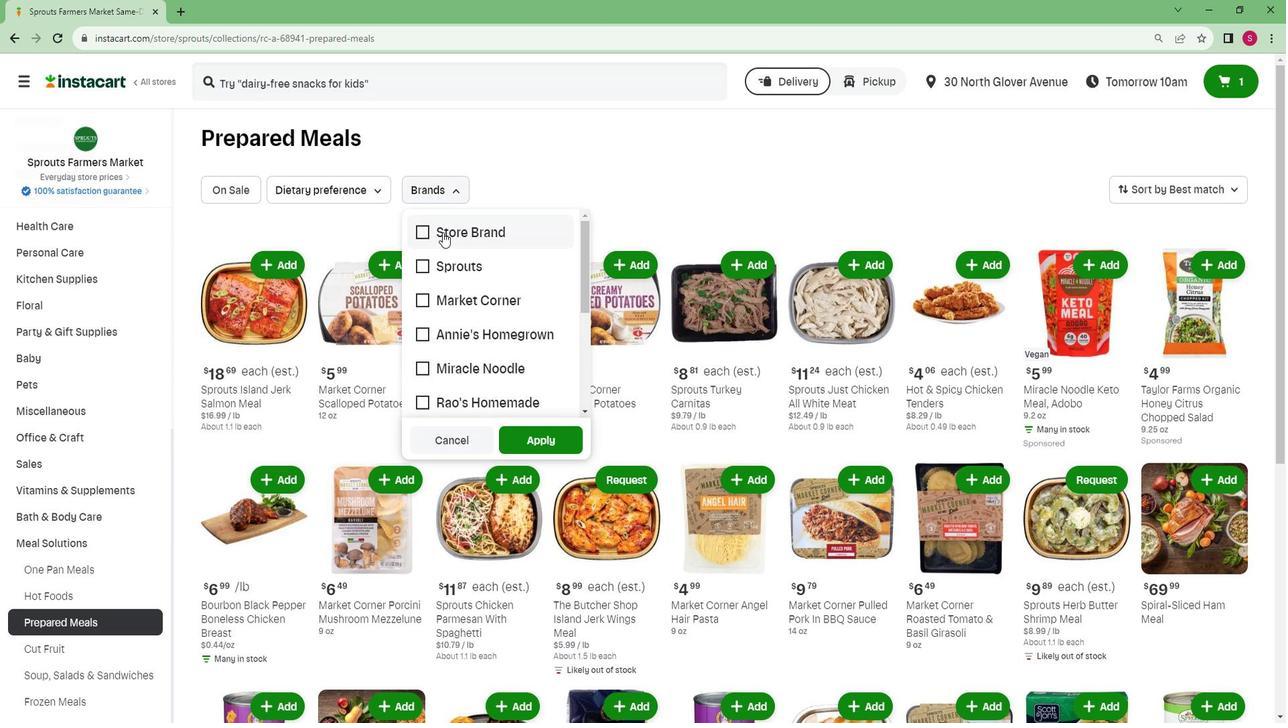 
Action: Mouse pressed left at (440, 237)
Screenshot: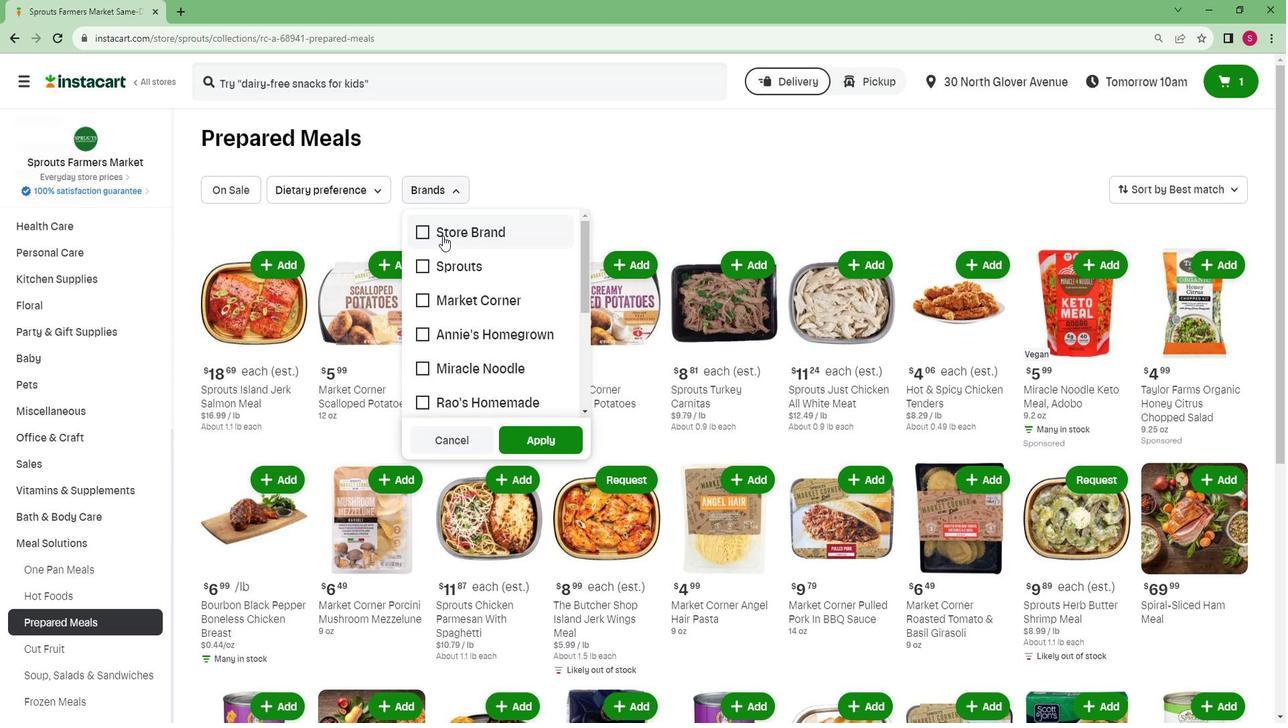
Action: Mouse moved to (548, 451)
Screenshot: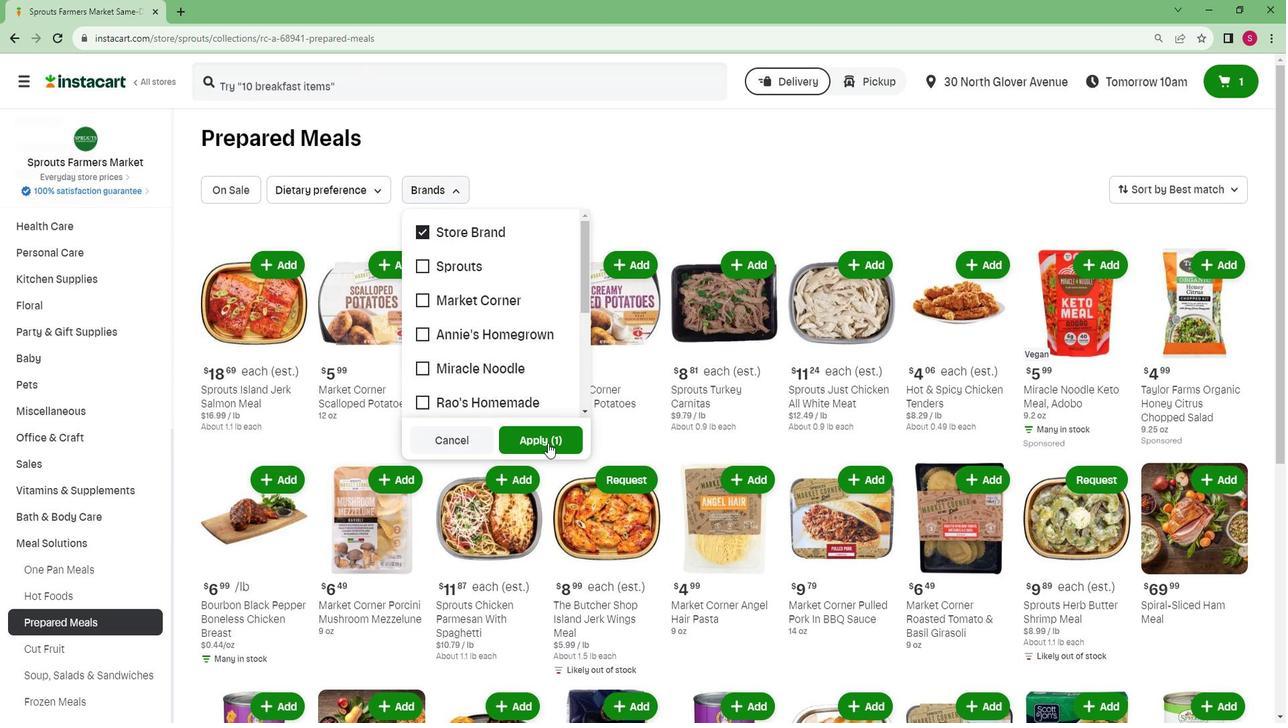 
Action: Mouse pressed left at (548, 451)
Screenshot: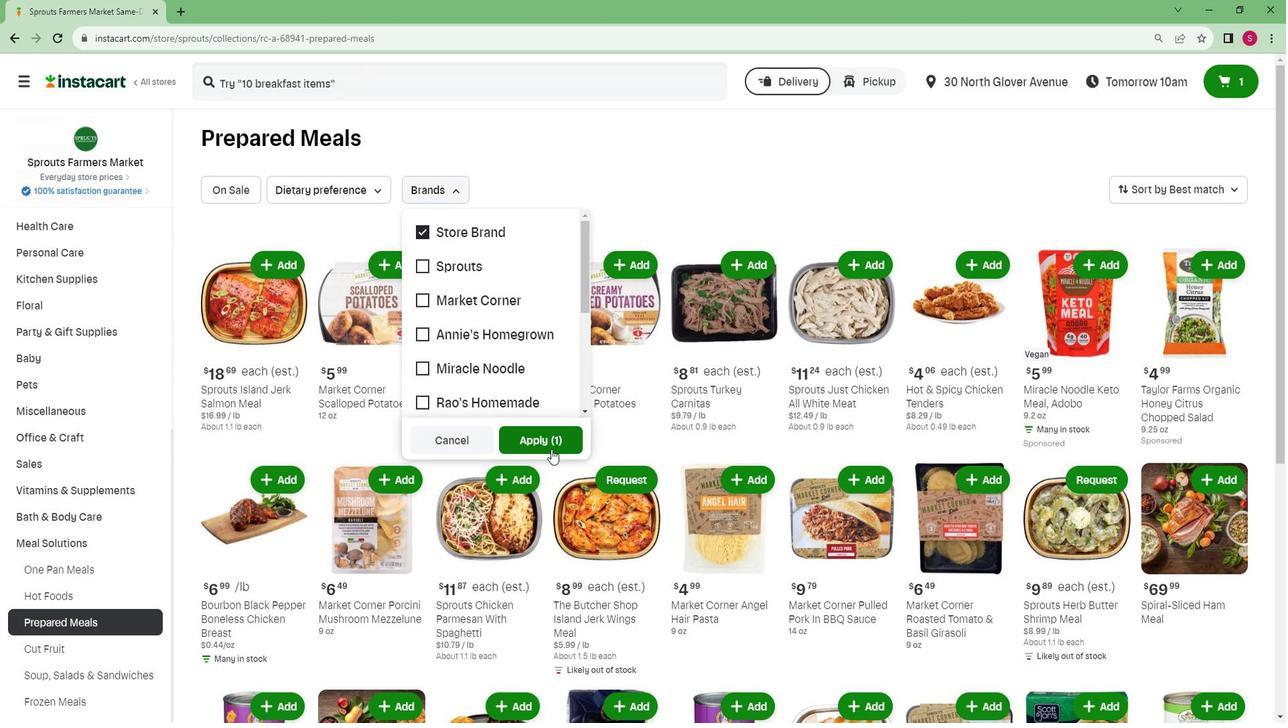 
Action: Mouse moved to (548, 451)
Screenshot: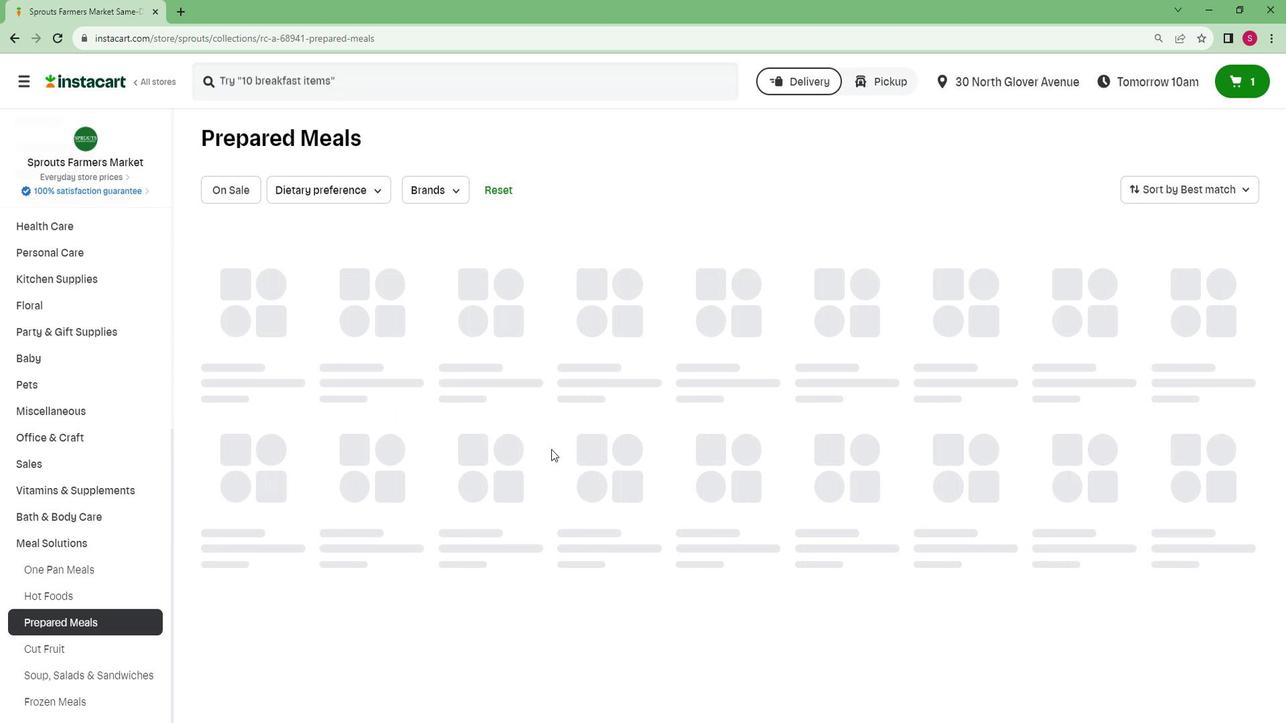 
